 Task: For heading Arial Rounded MT Bold with Underline.  font size for heading26,  'Change the font style of data to'Browallia New.  and font size to 18,  Change the alignment of both headline & data to Align middle & Align Text left.  In the sheet  Financial Tracking Template Sheetbook
Action: Mouse moved to (84, 138)
Screenshot: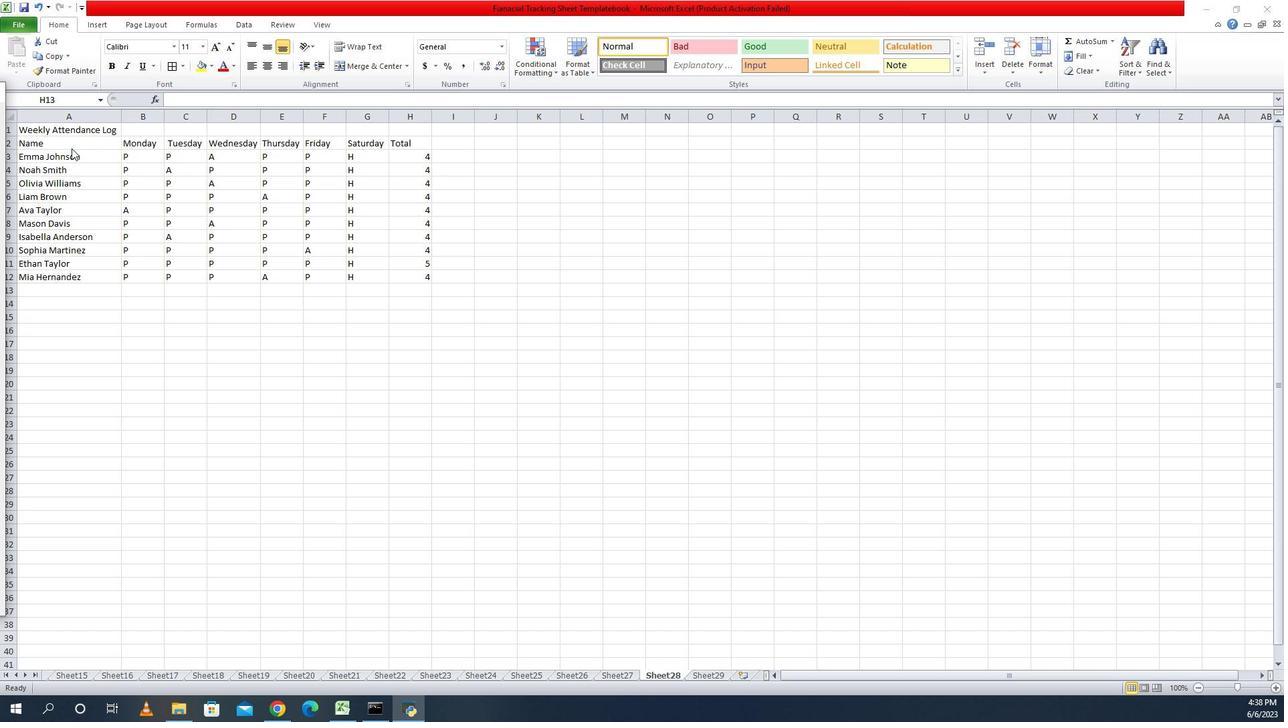 
Action: Mouse pressed left at (84, 138)
Screenshot: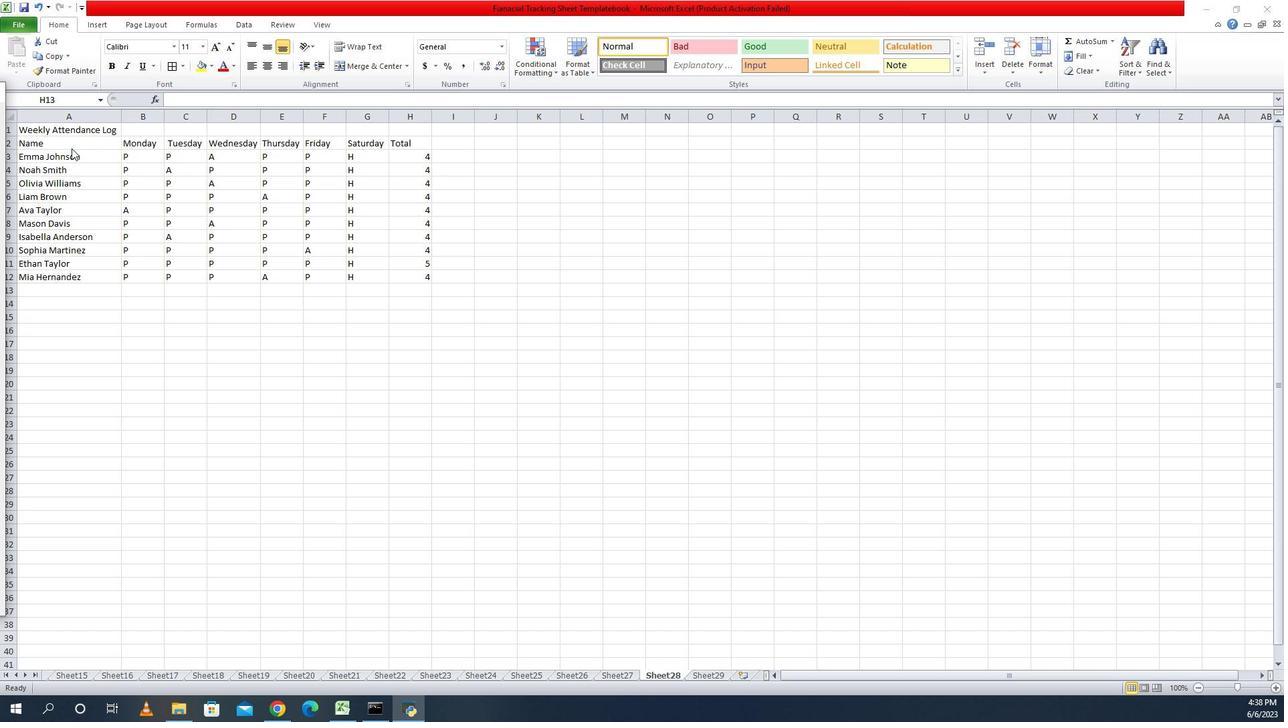 
Action: Mouse pressed left at (84, 138)
Screenshot: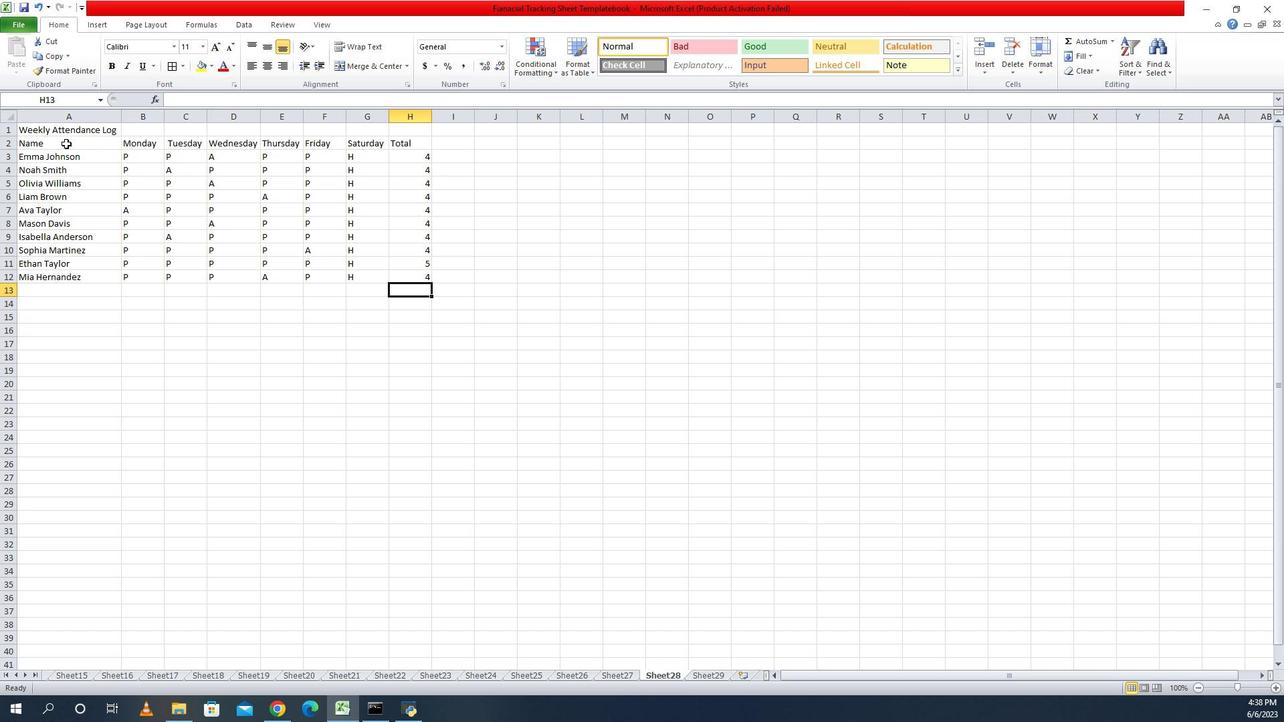 
Action: Mouse moved to (109, 137)
Screenshot: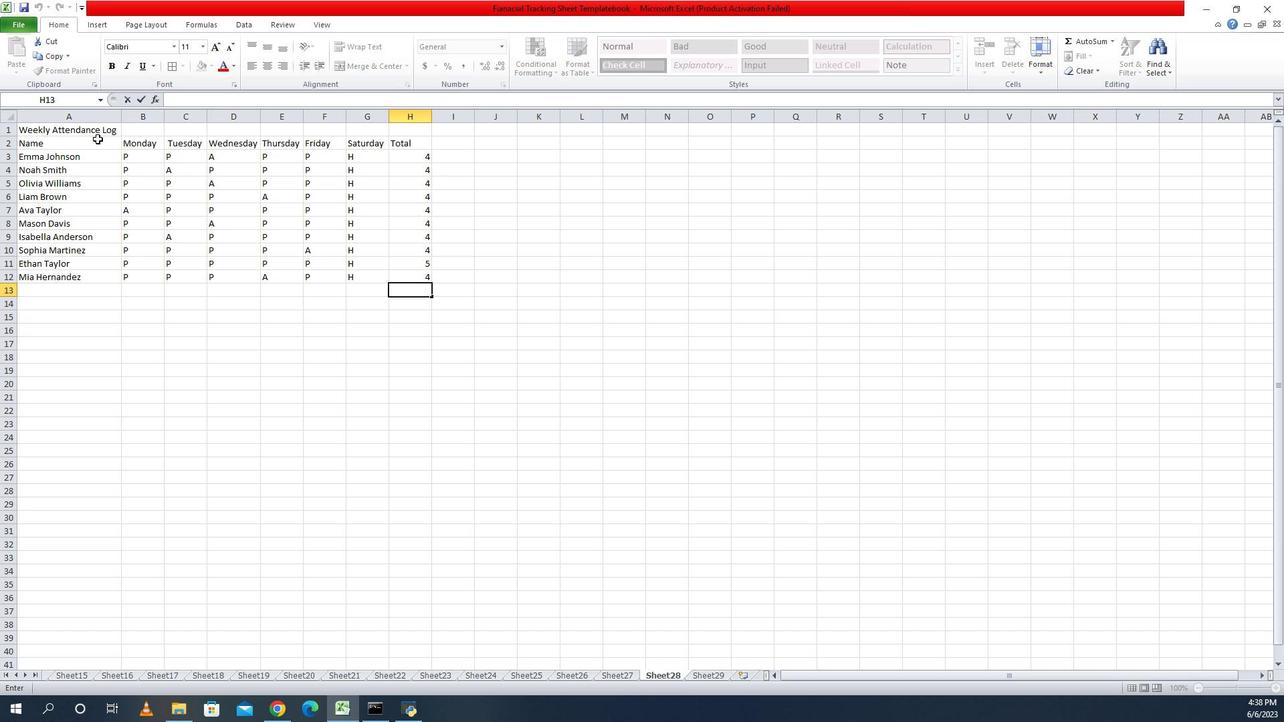 
Action: Mouse pressed left at (109, 137)
Screenshot: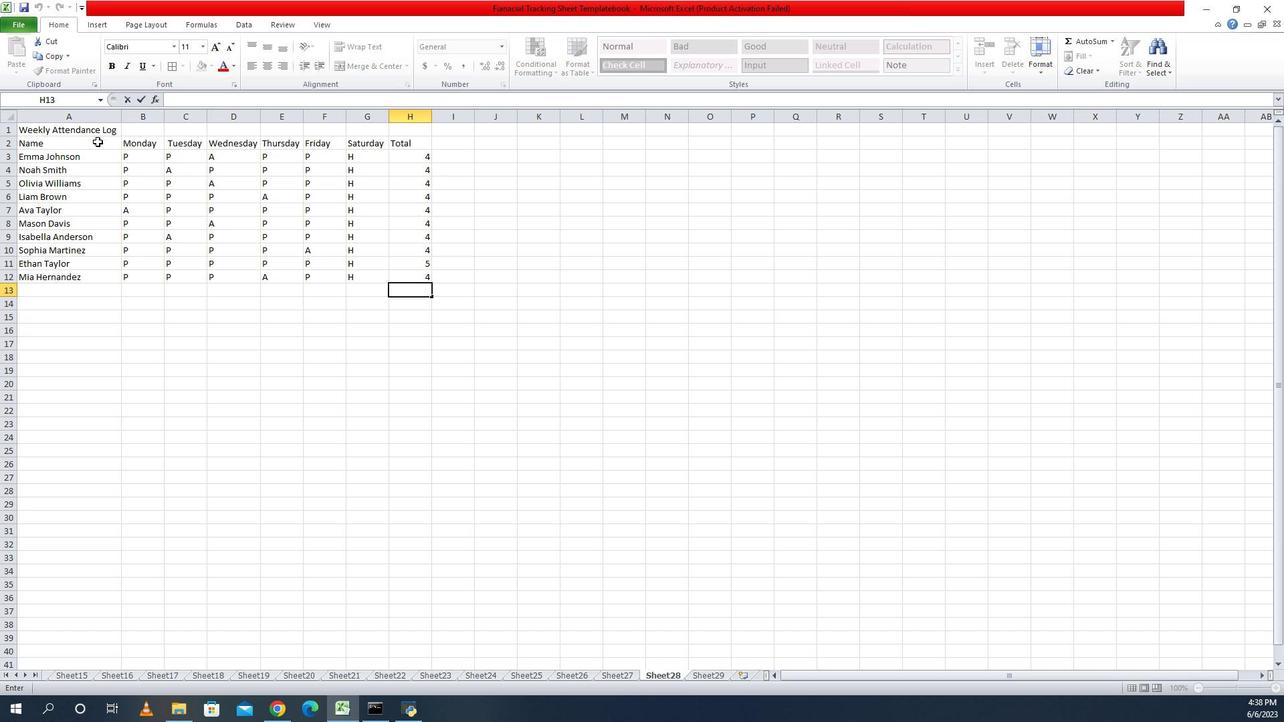 
Action: Mouse moved to (172, 57)
Screenshot: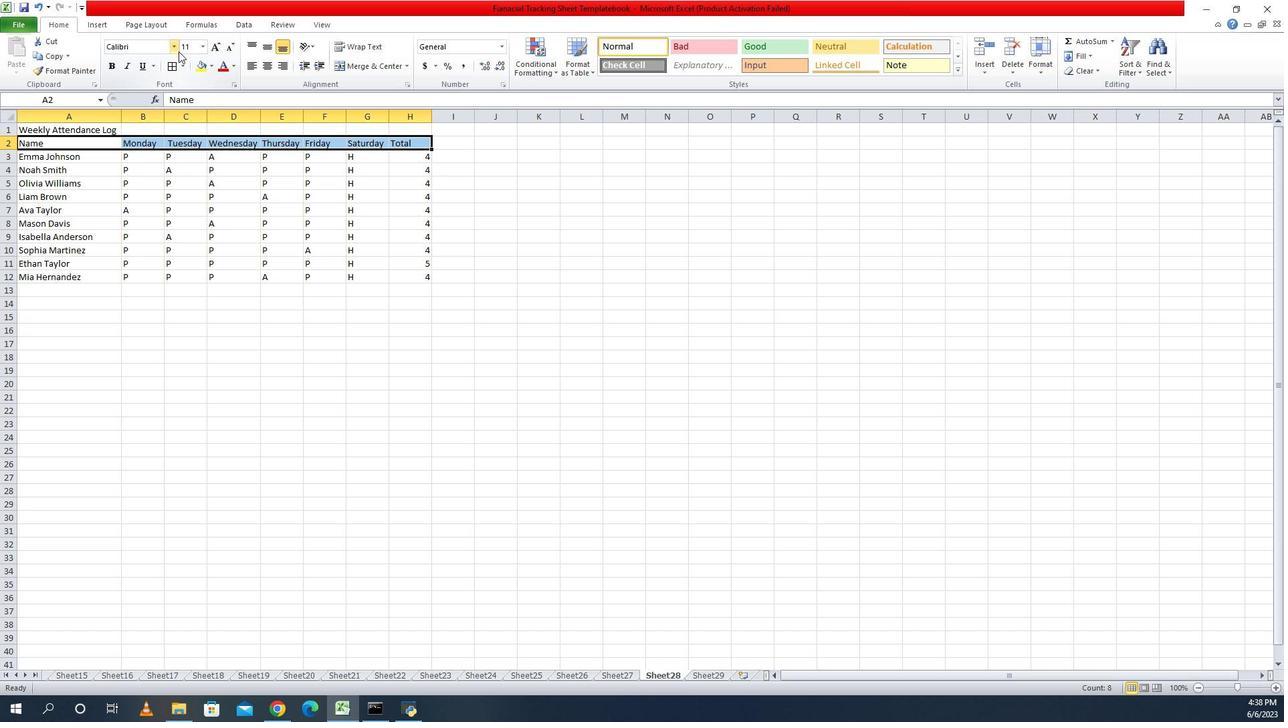 
Action: Mouse pressed left at (172, 57)
Screenshot: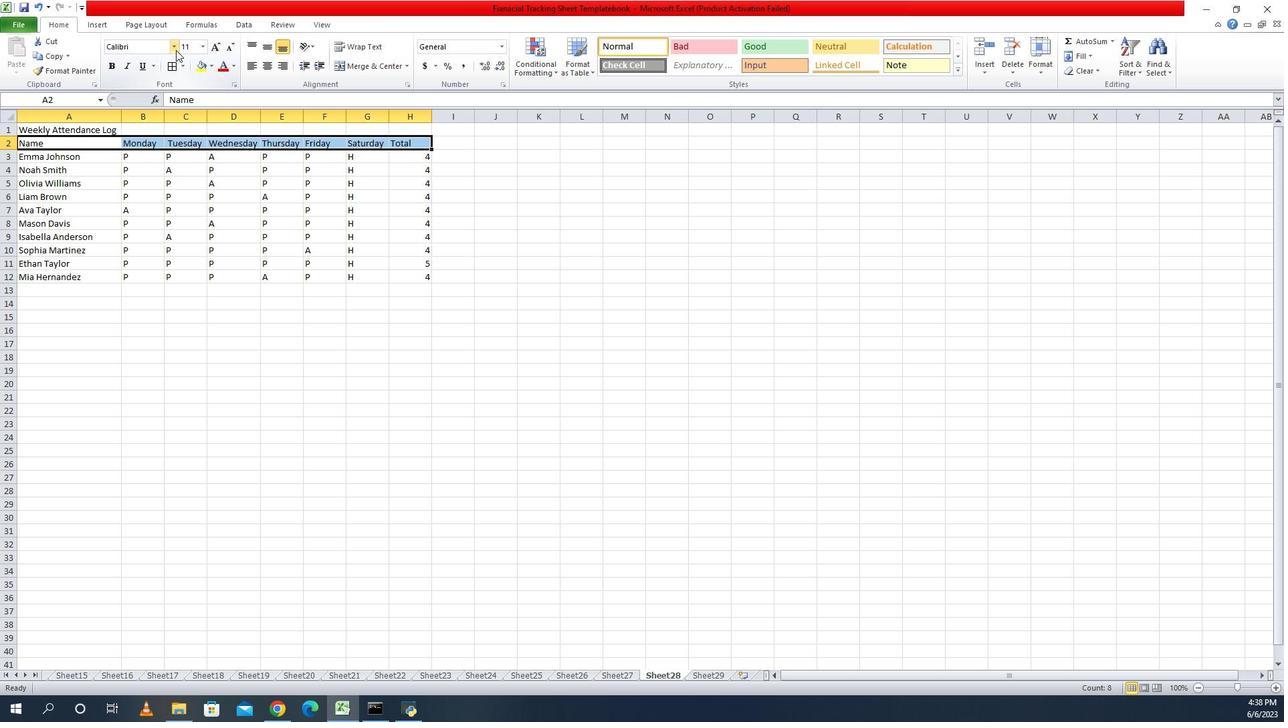 
Action: Mouse moved to (164, 184)
Screenshot: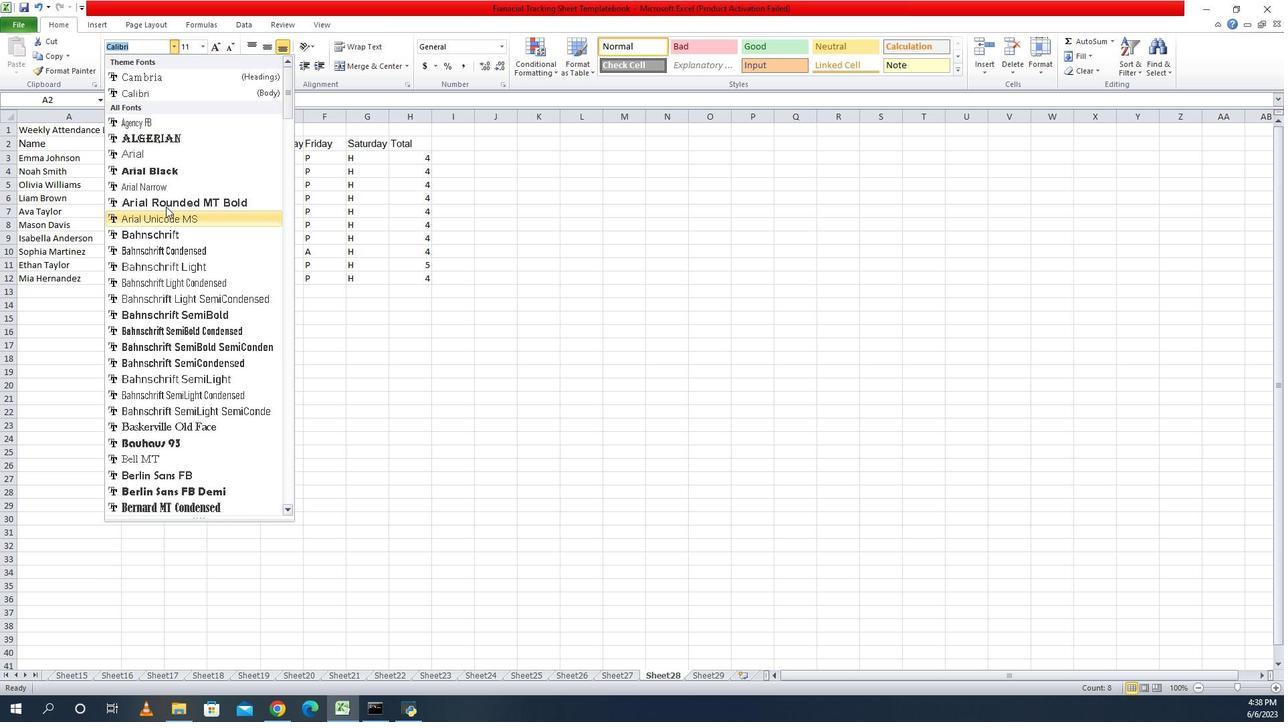 
Action: Mouse pressed left at (164, 184)
Screenshot: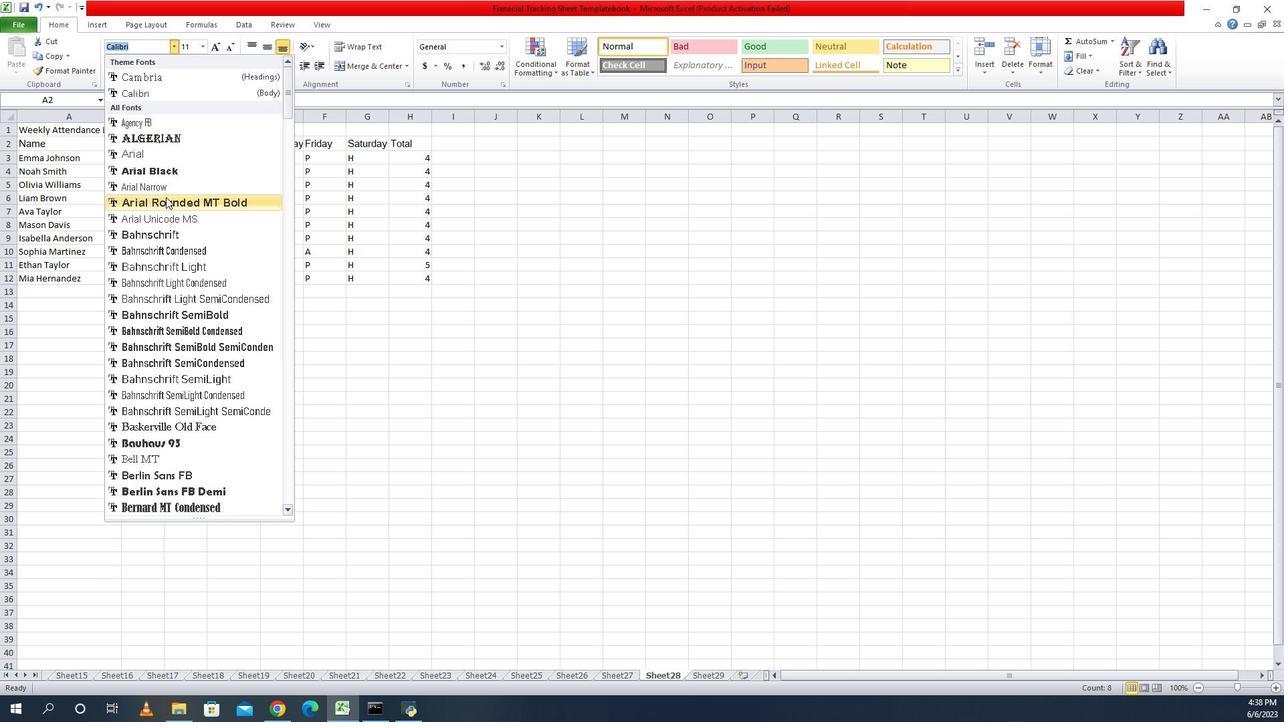 
Action: Mouse moved to (147, 72)
Screenshot: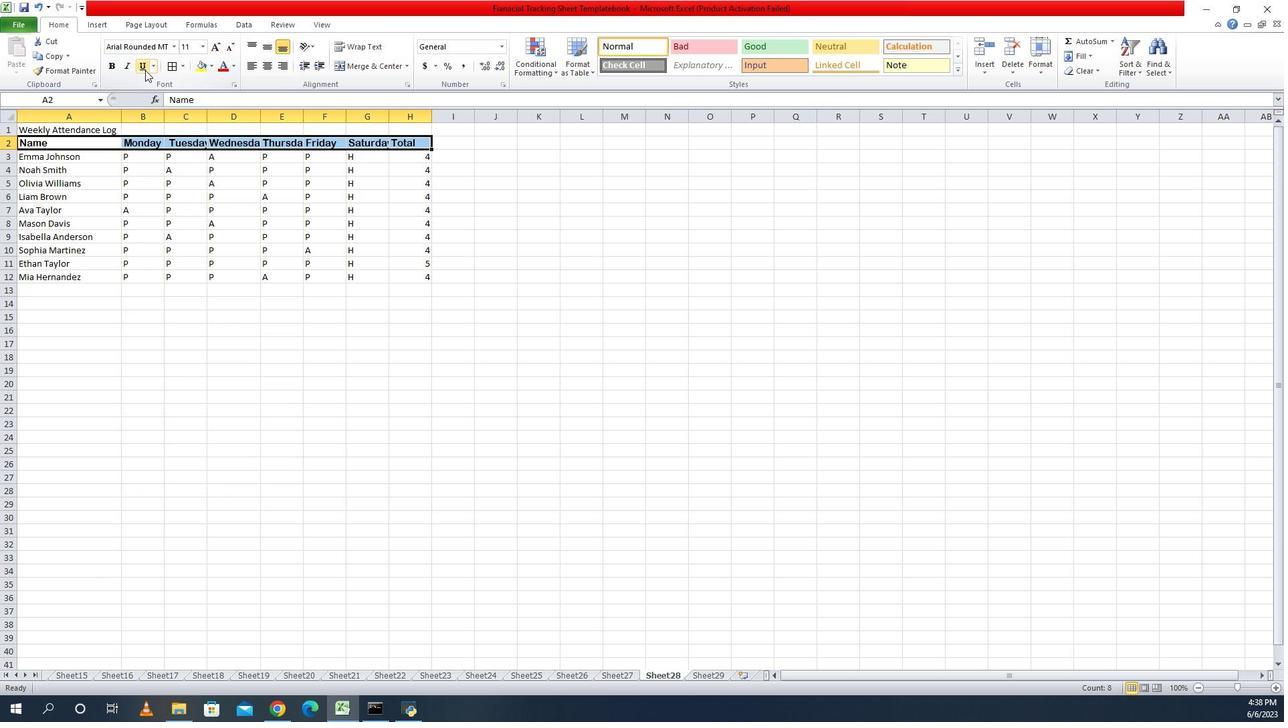
Action: Mouse pressed left at (147, 72)
Screenshot: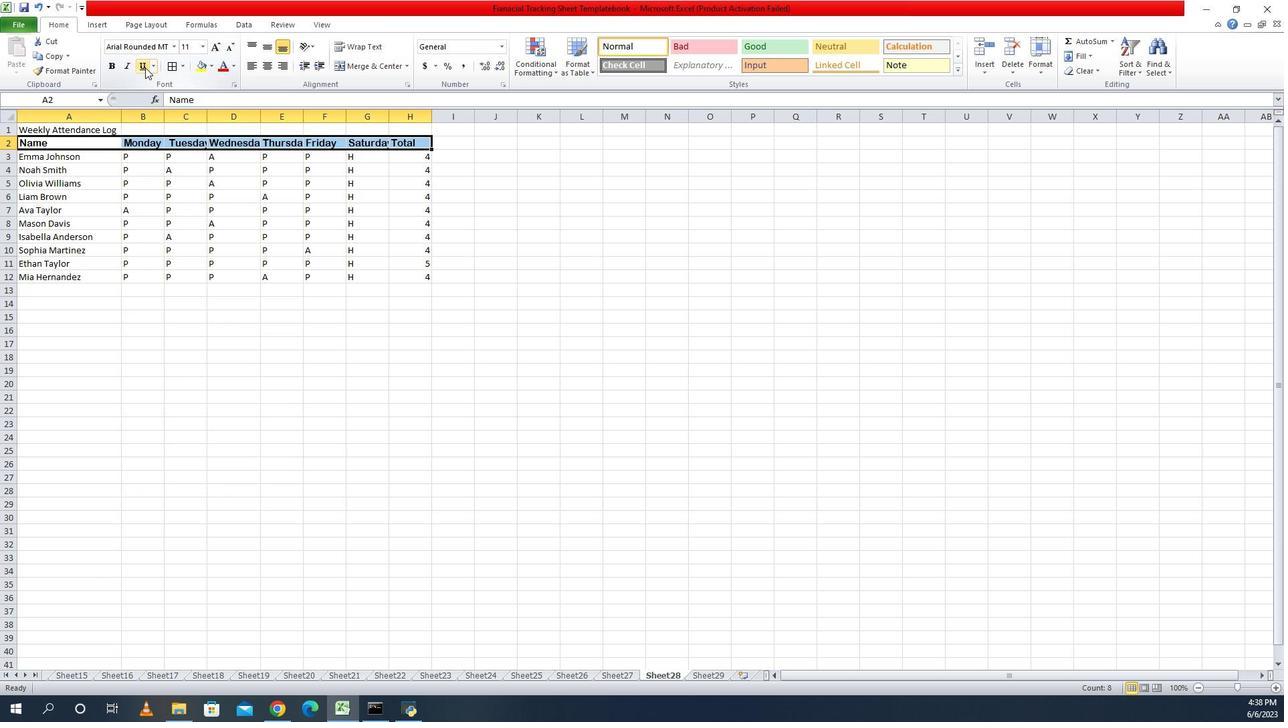 
Action: Mouse moved to (194, 53)
Screenshot: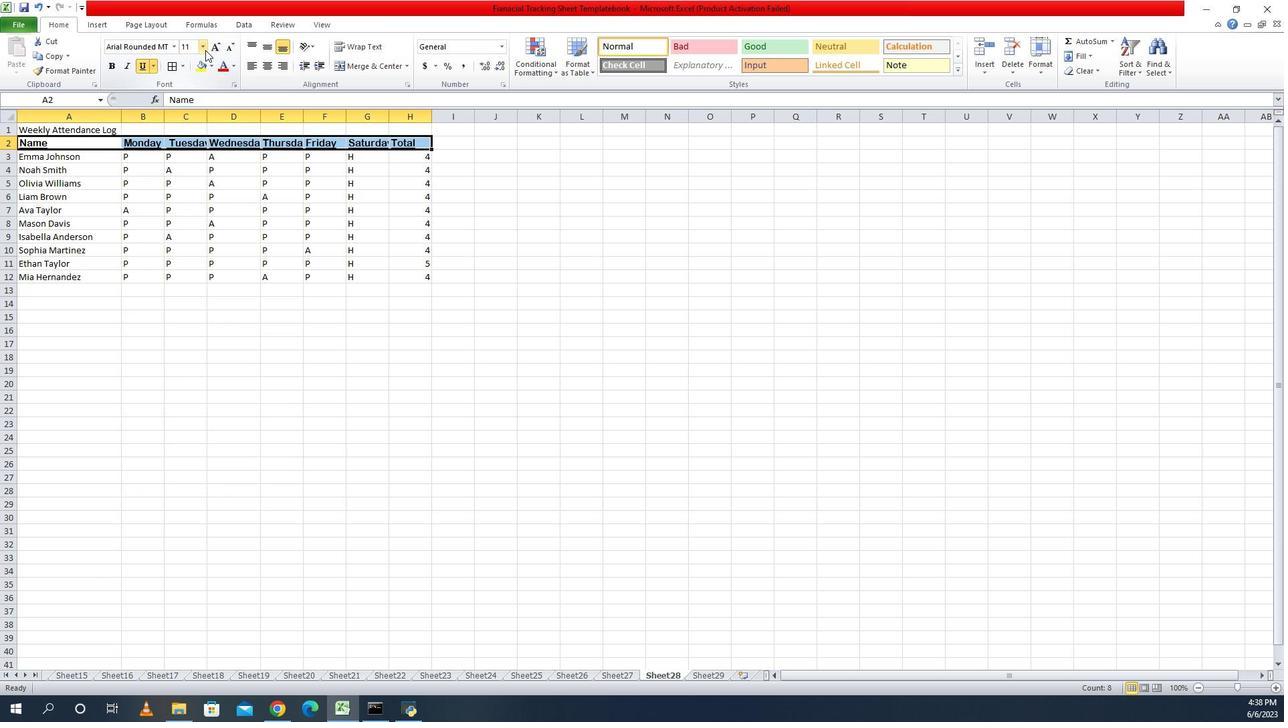 
Action: Mouse pressed left at (194, 53)
Screenshot: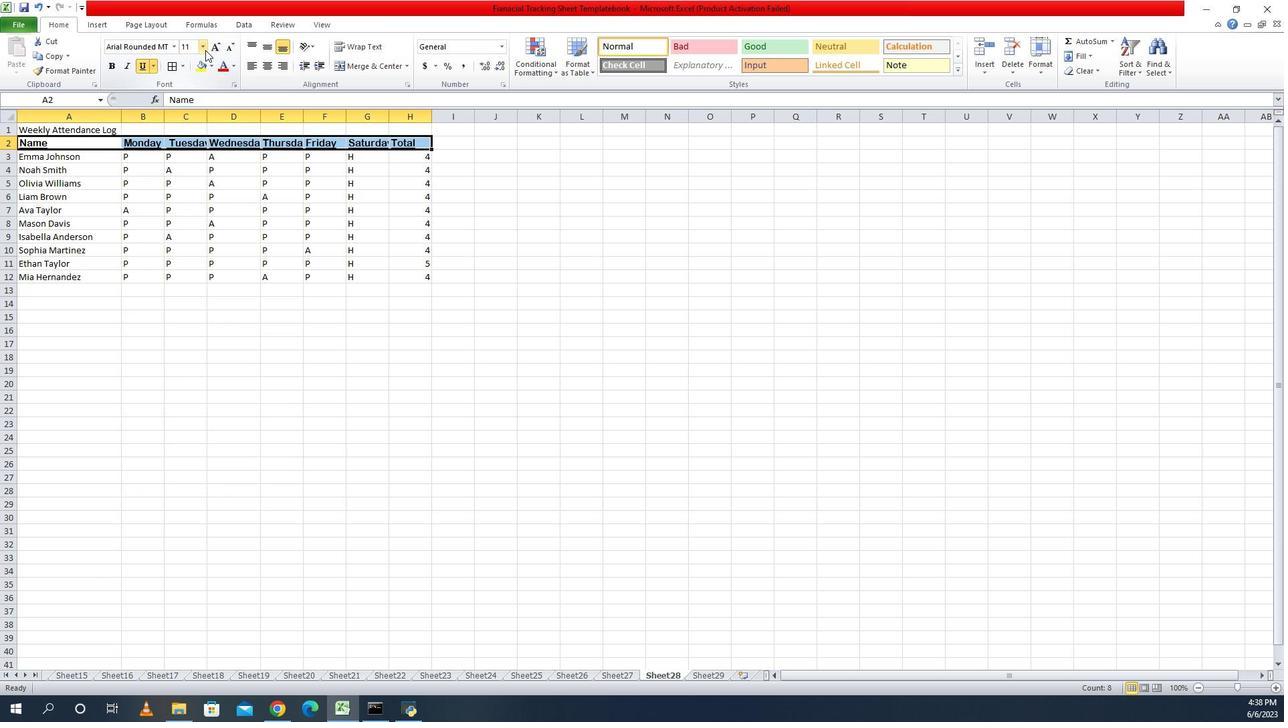
Action: Mouse moved to (183, 174)
Screenshot: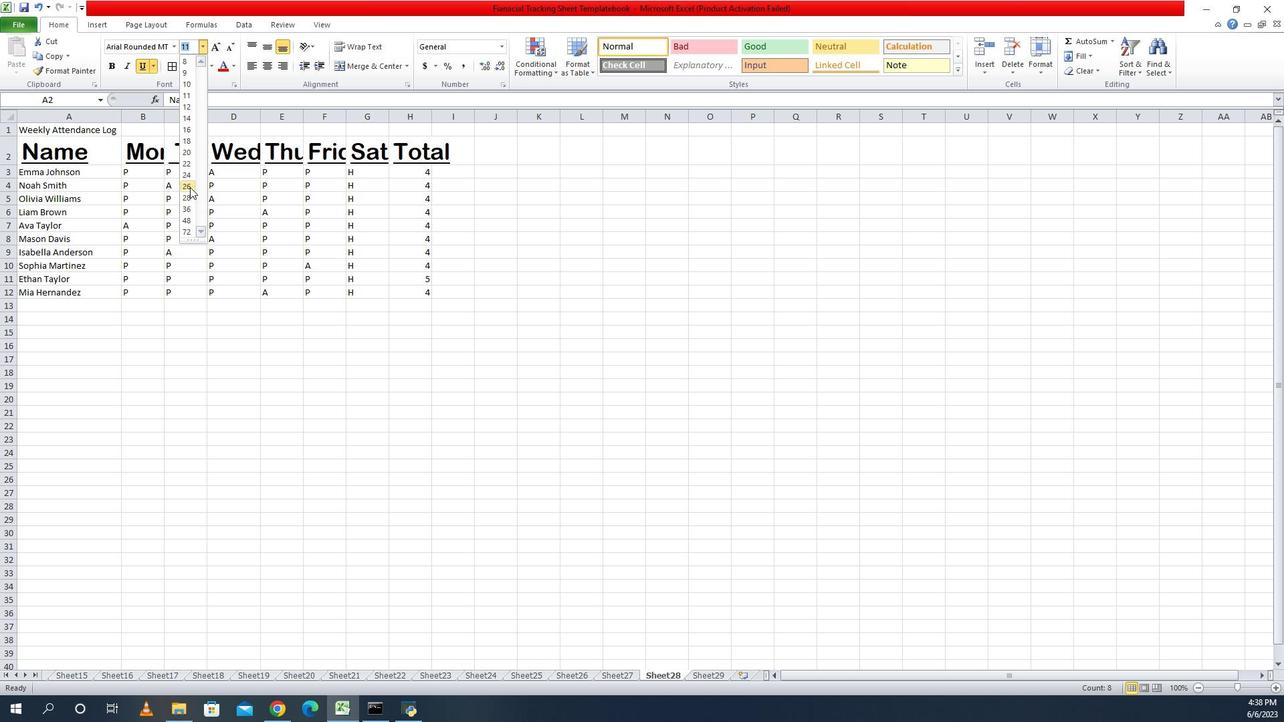 
Action: Mouse pressed left at (183, 174)
Screenshot: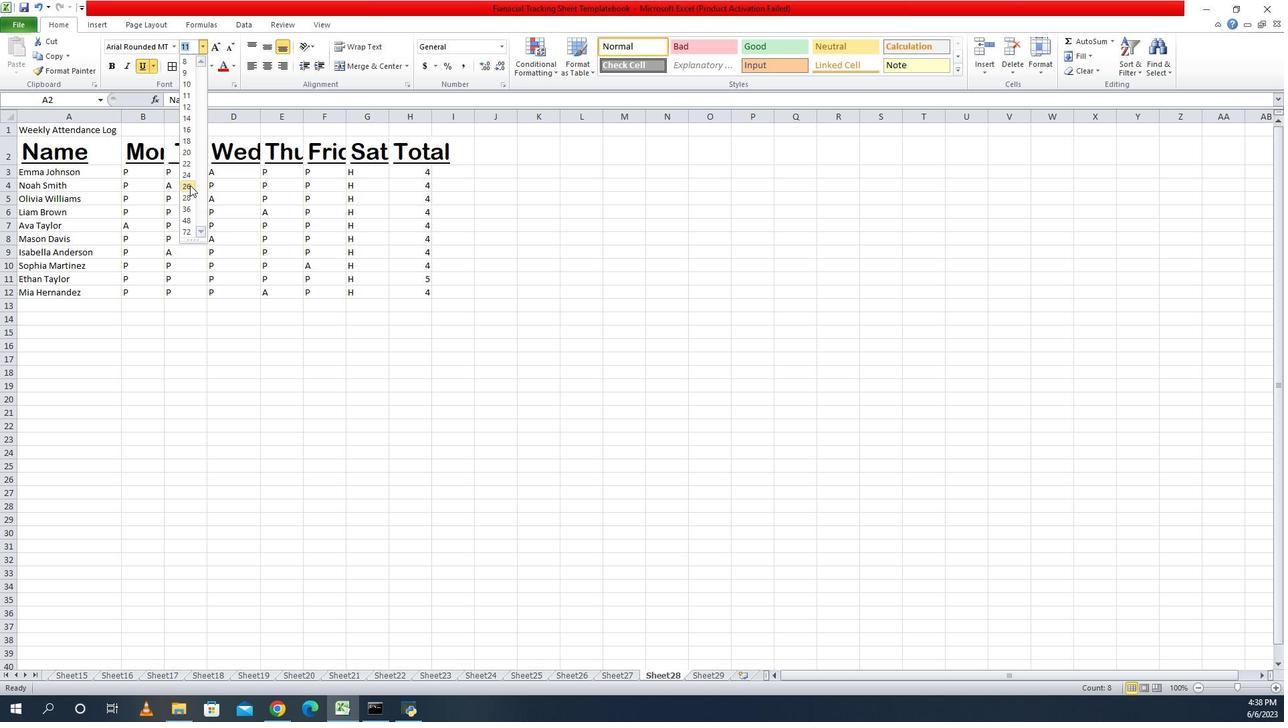 
Action: Mouse moved to (163, 116)
Screenshot: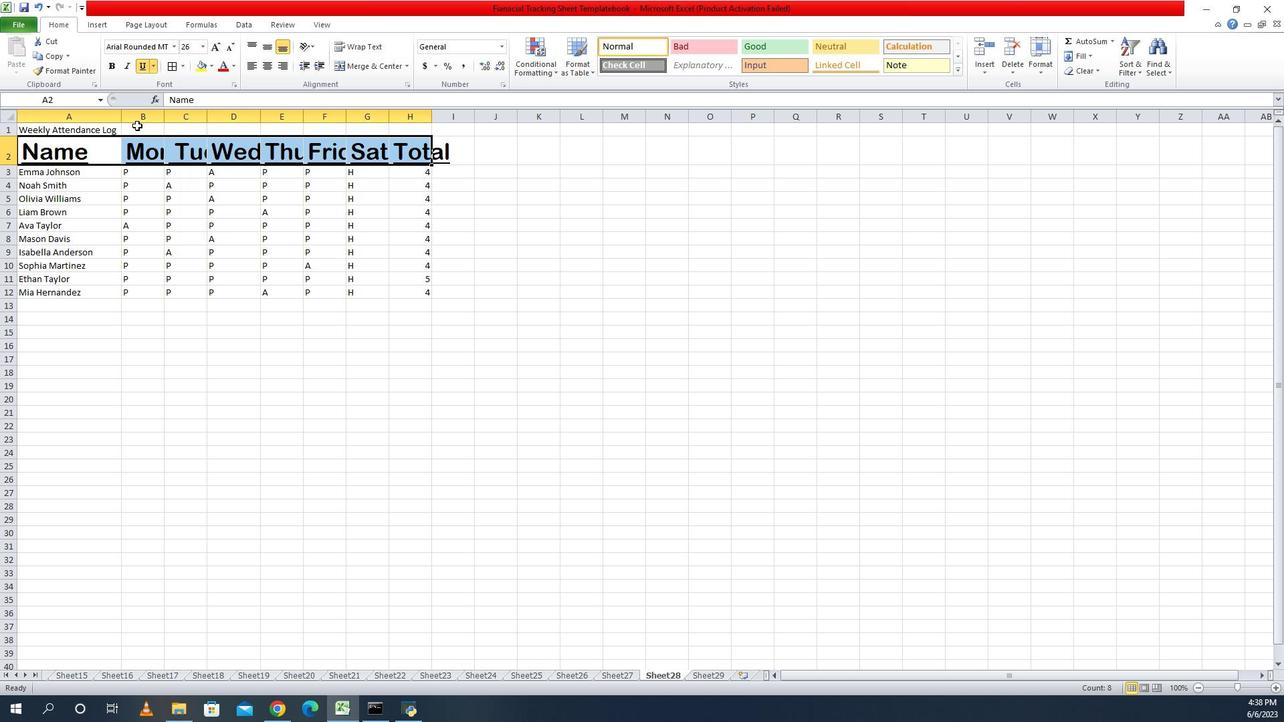 
Action: Mouse pressed left at (163, 116)
Screenshot: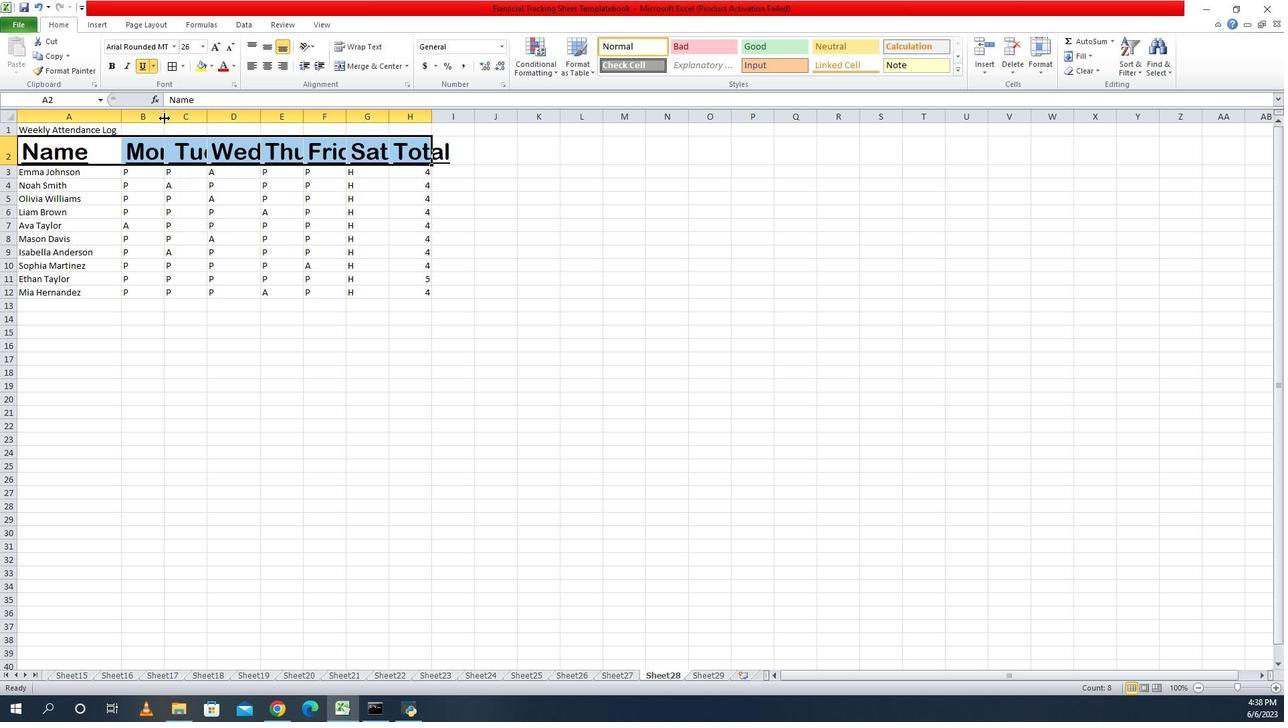 
Action: Mouse pressed left at (163, 116)
Screenshot: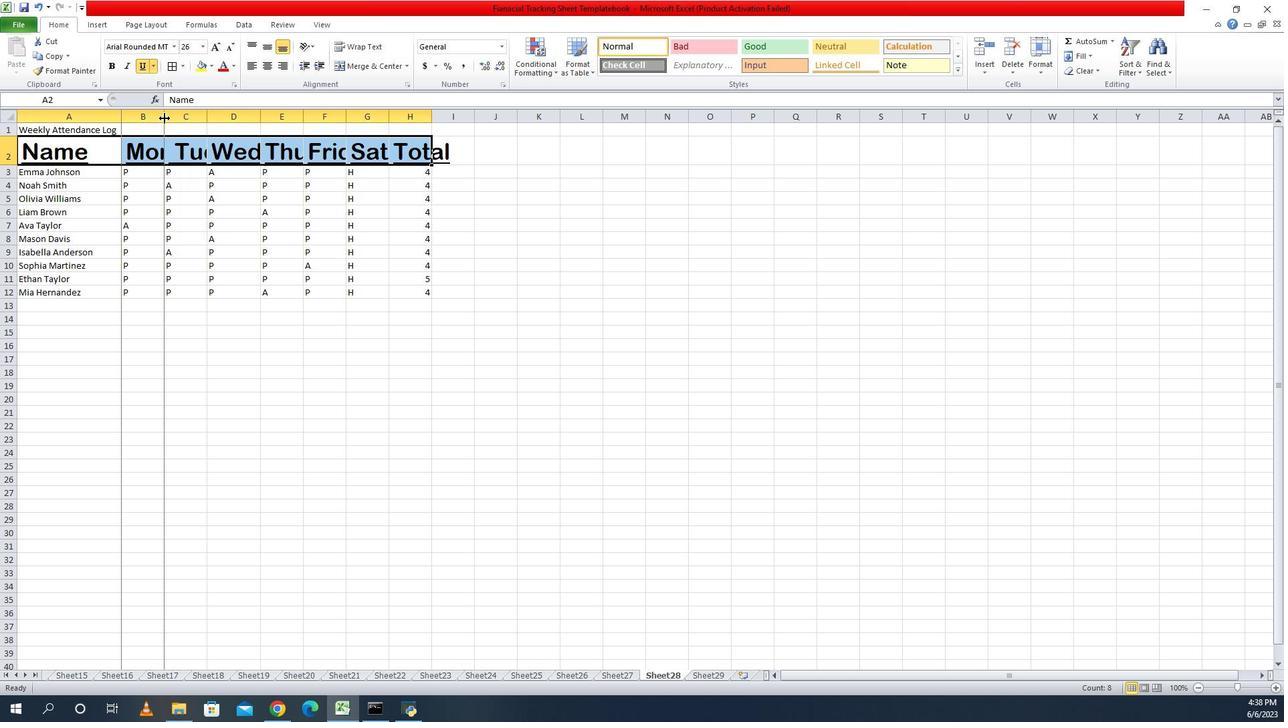 
Action: Mouse moved to (244, 117)
Screenshot: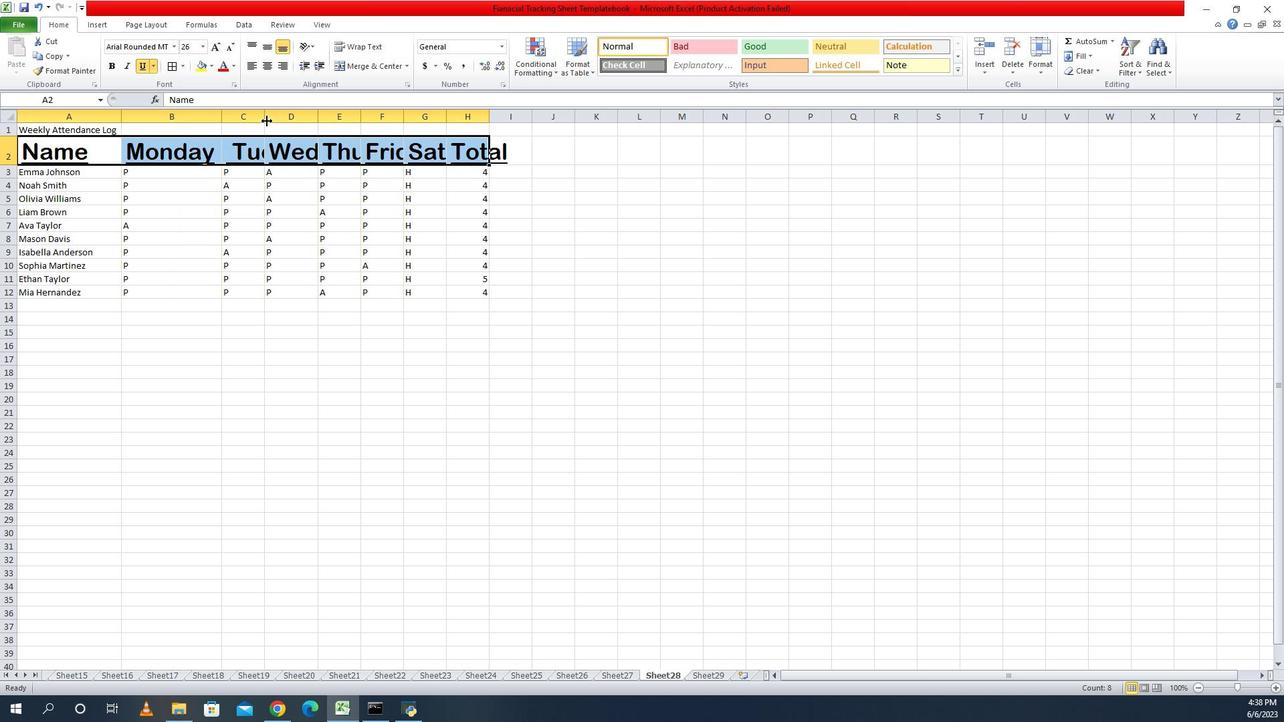 
Action: Mouse pressed left at (244, 117)
Screenshot: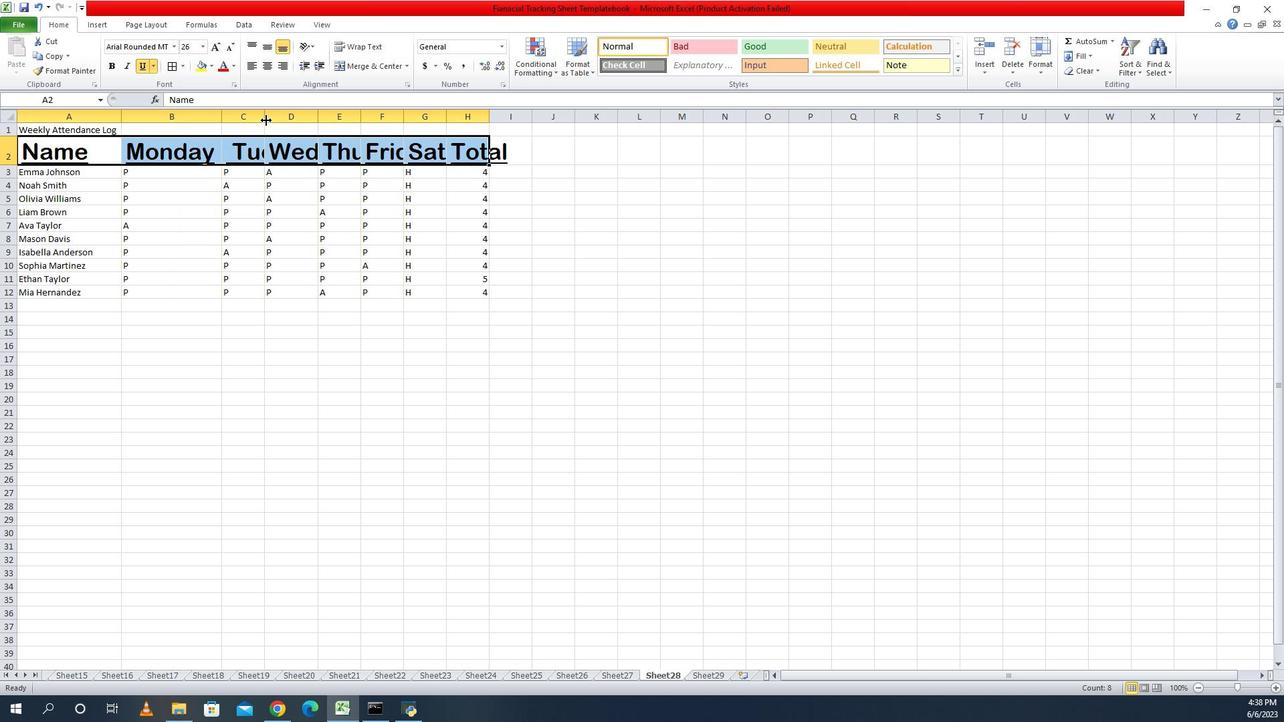 
Action: Mouse pressed left at (244, 117)
Screenshot: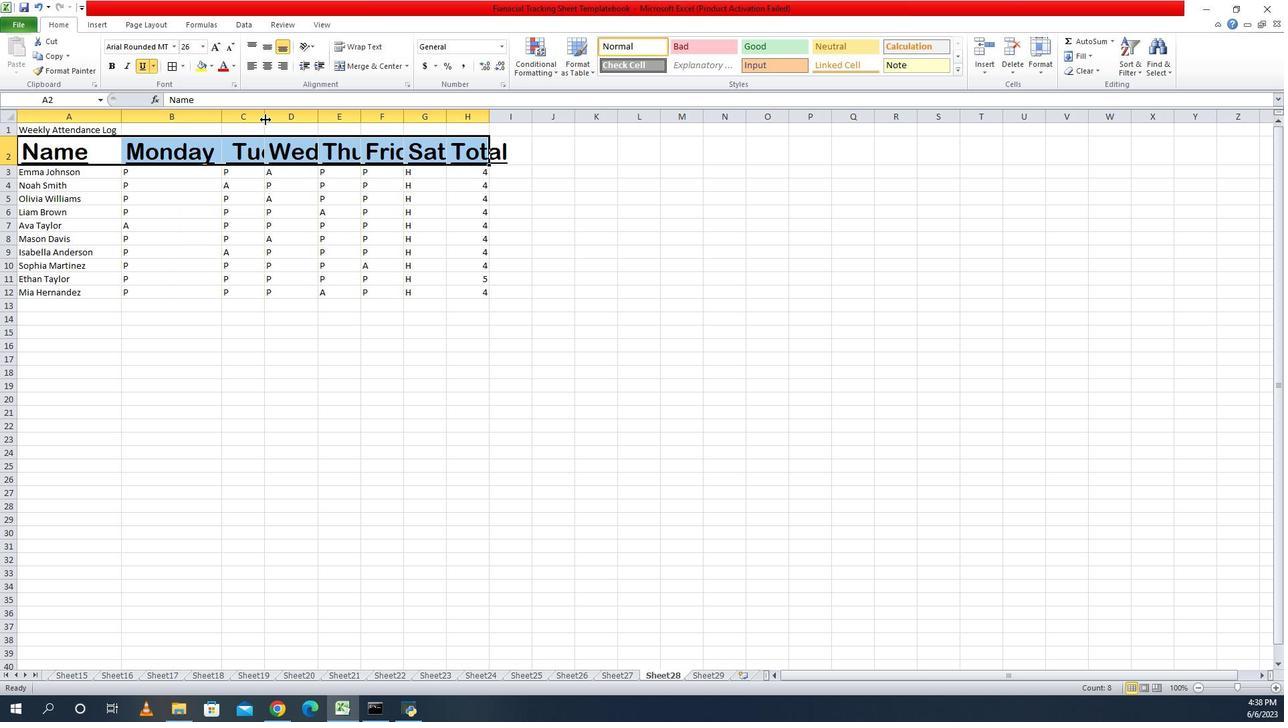 
Action: Mouse moved to (345, 115)
Screenshot: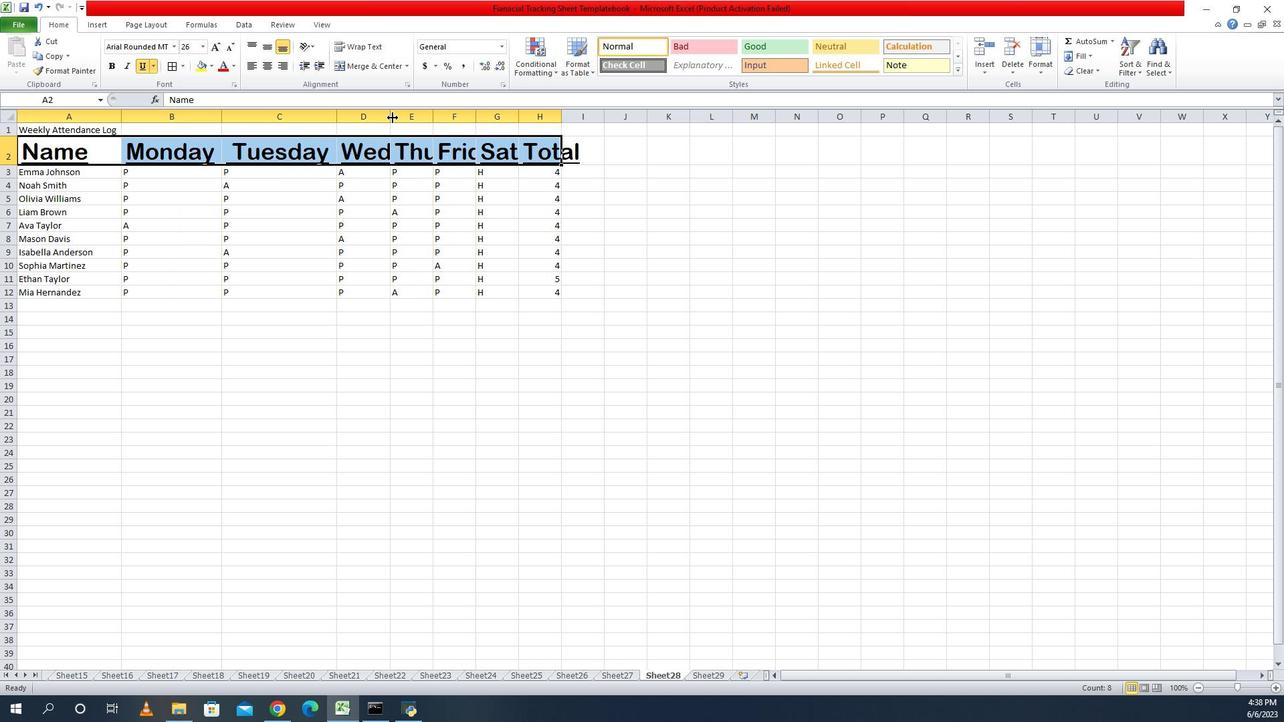 
Action: Mouse pressed left at (345, 115)
Screenshot: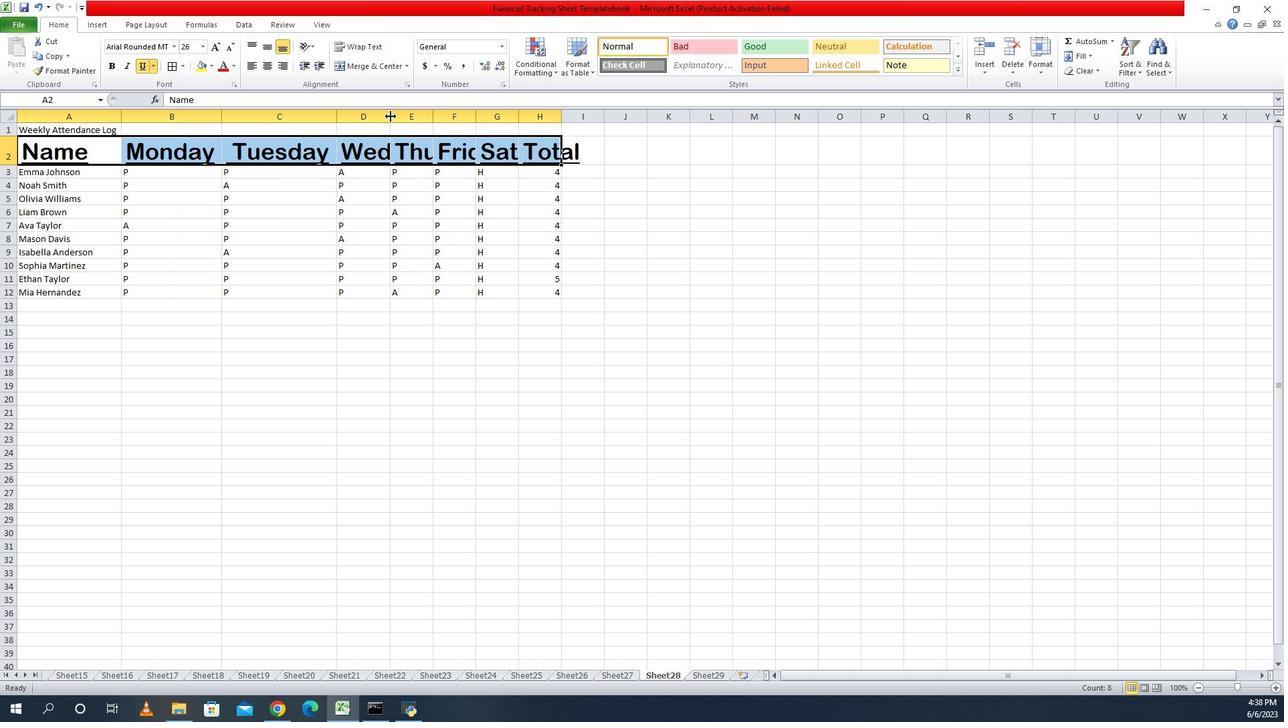 
Action: Mouse pressed left at (345, 115)
Screenshot: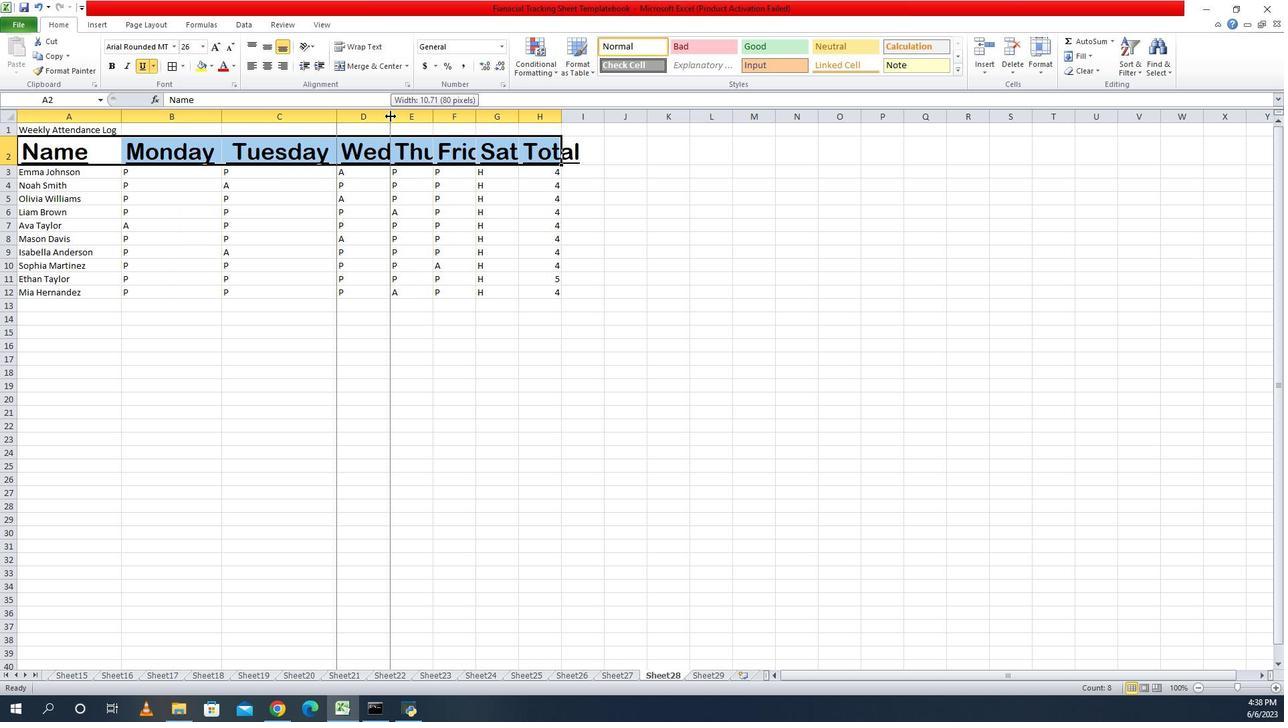 
Action: Mouse moved to (452, 113)
Screenshot: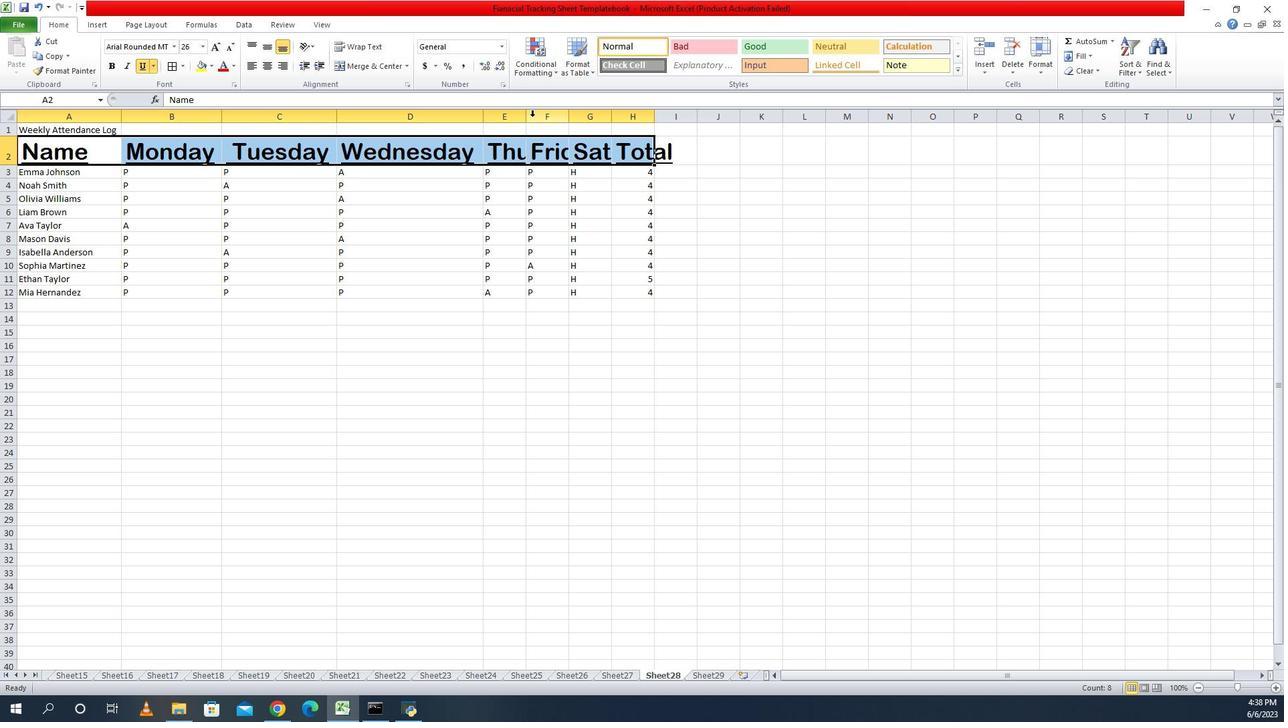 
Action: Mouse pressed left at (452, 113)
Screenshot: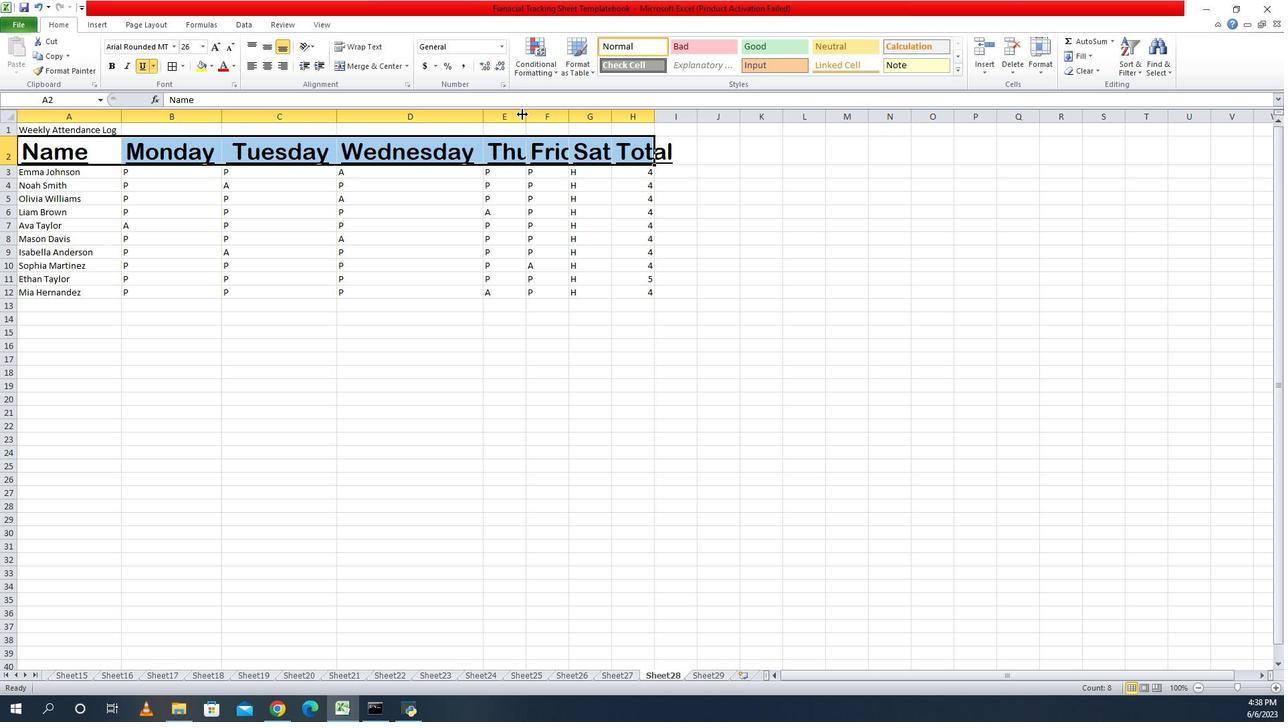 
Action: Mouse pressed left at (452, 113)
Screenshot: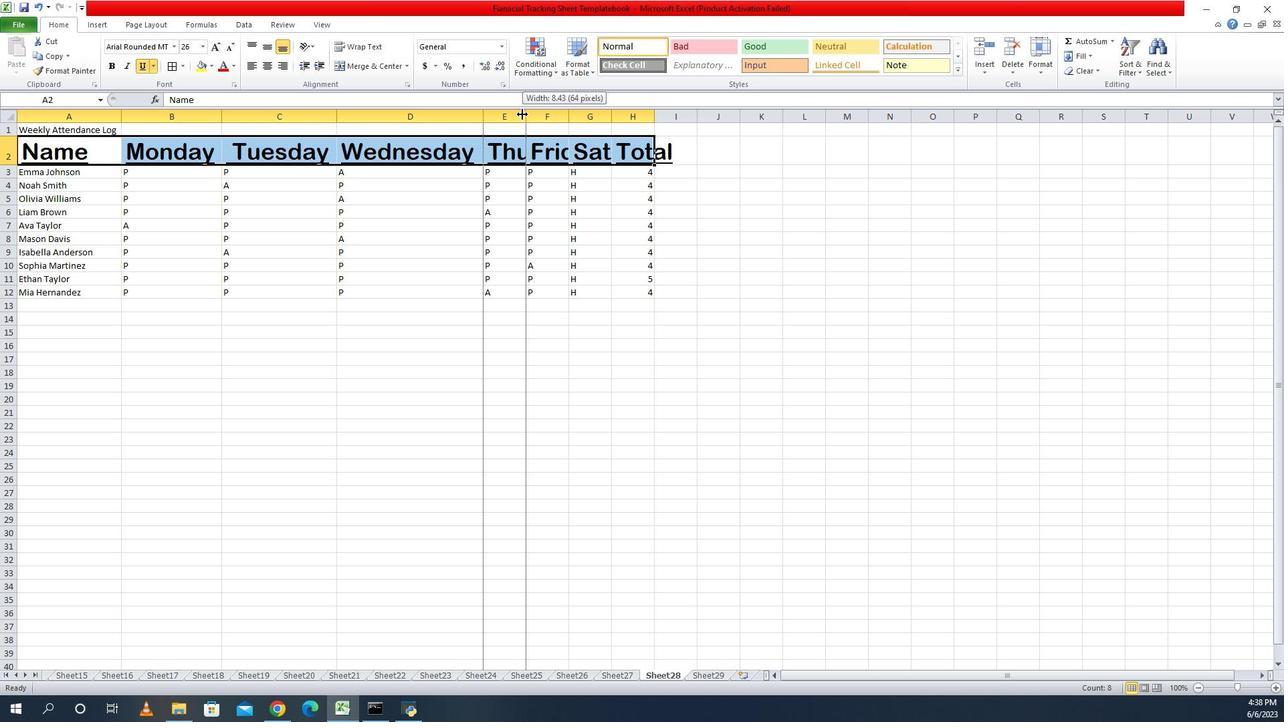 
Action: Mouse moved to (552, 111)
Screenshot: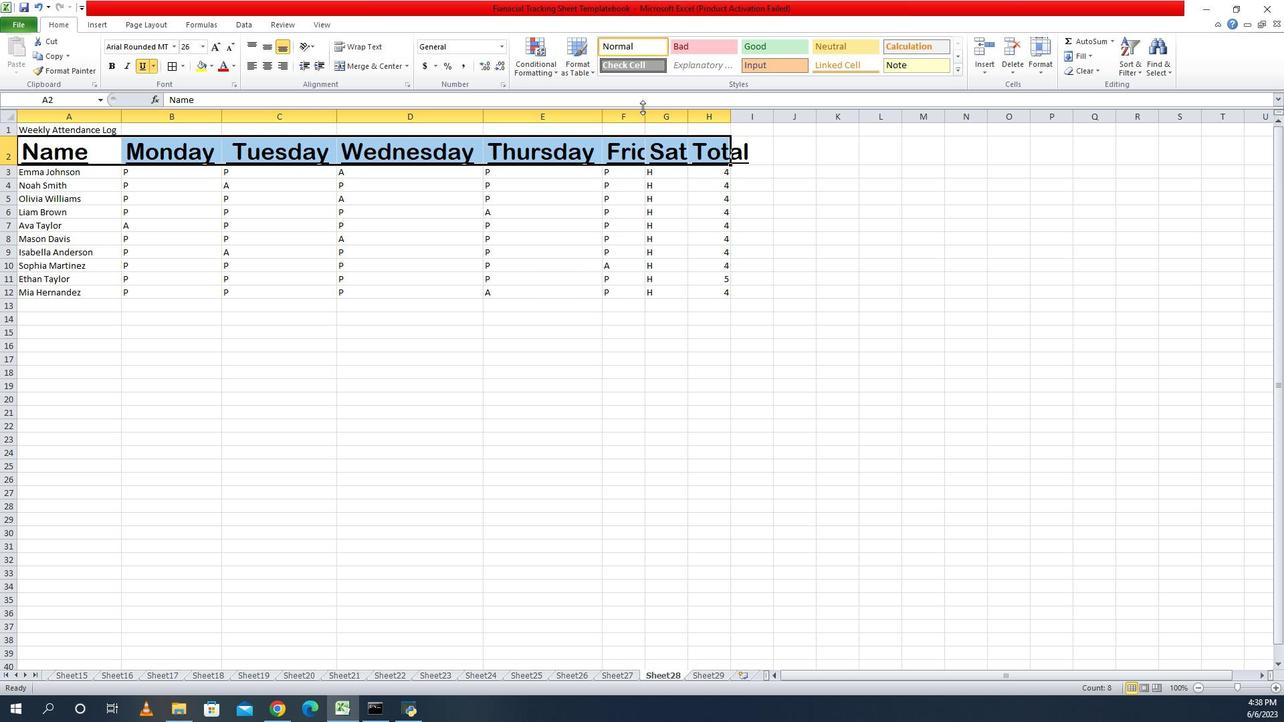 
Action: Mouse pressed left at (552, 111)
Screenshot: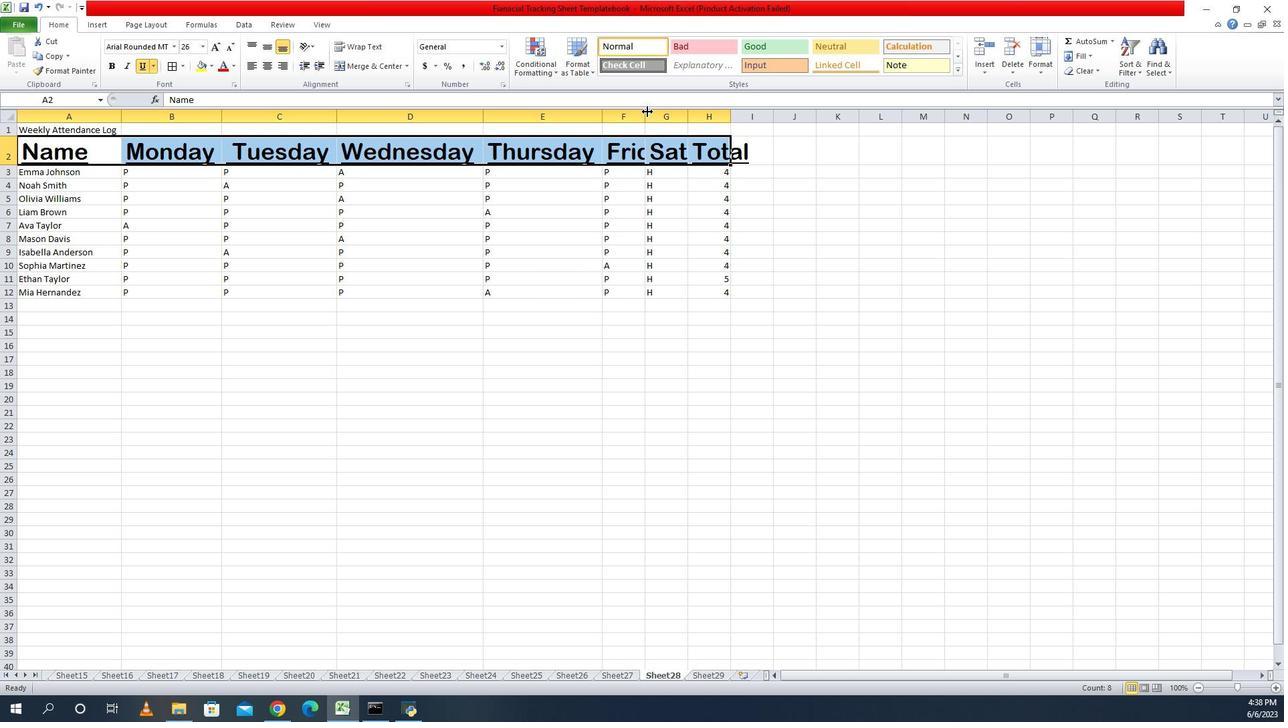 
Action: Mouse pressed left at (552, 111)
Screenshot: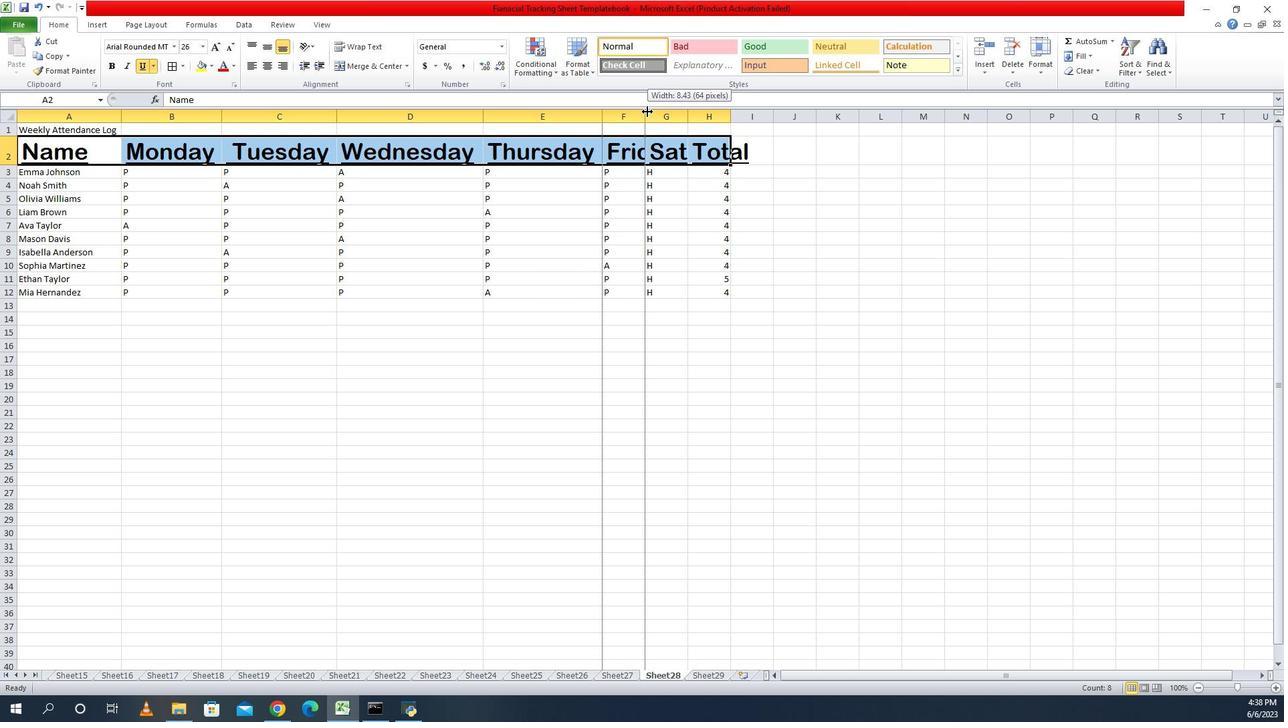 
Action: Mouse moved to (614, 115)
Screenshot: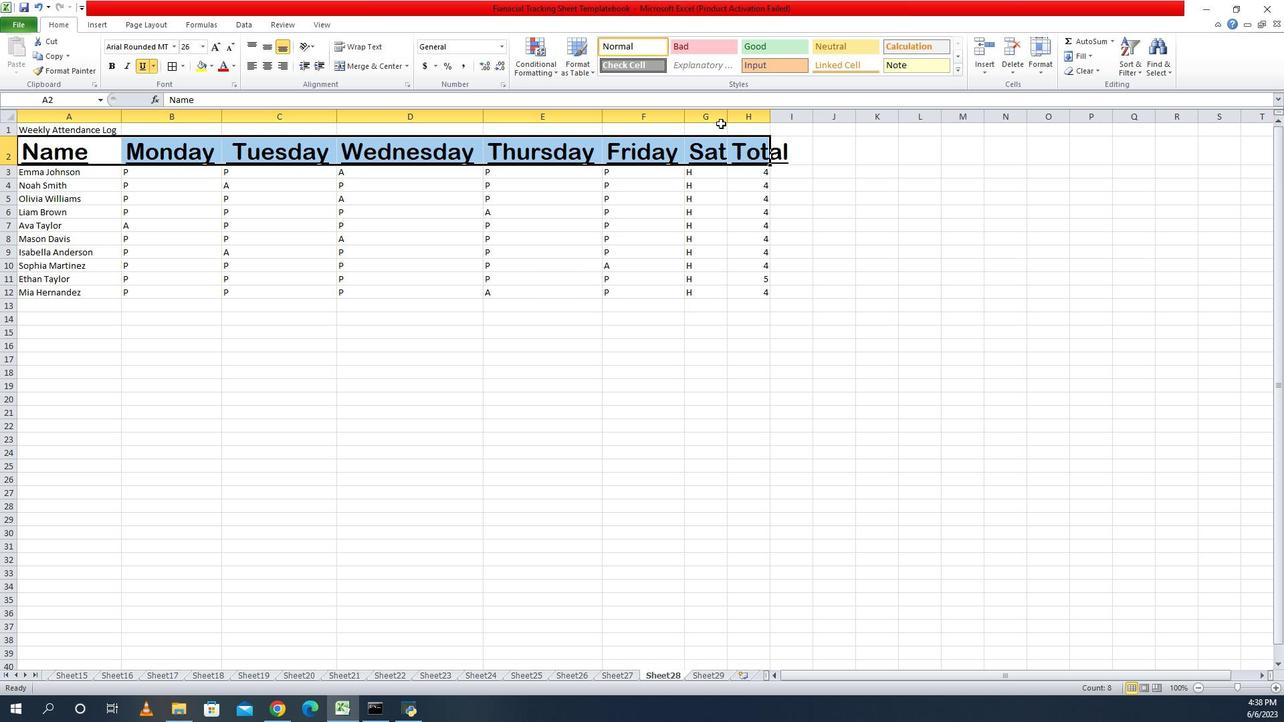 
Action: Mouse pressed left at (614, 115)
Screenshot: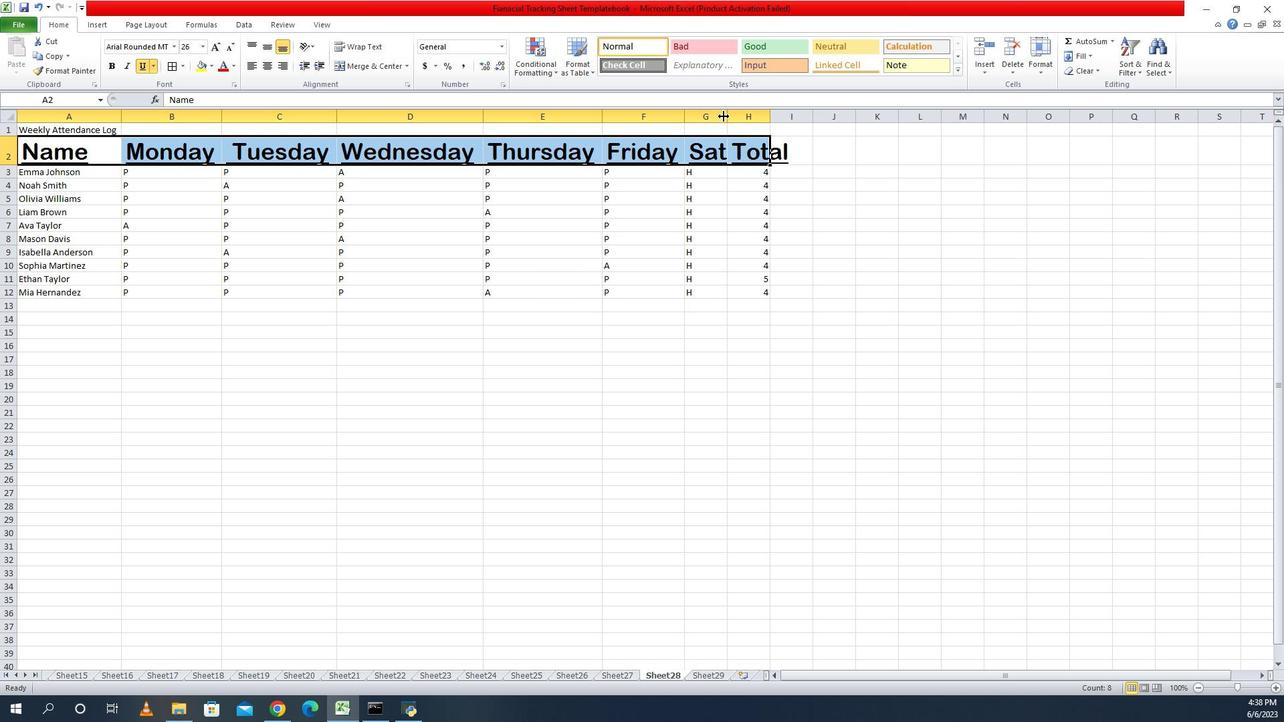 
Action: Mouse pressed left at (614, 115)
Screenshot: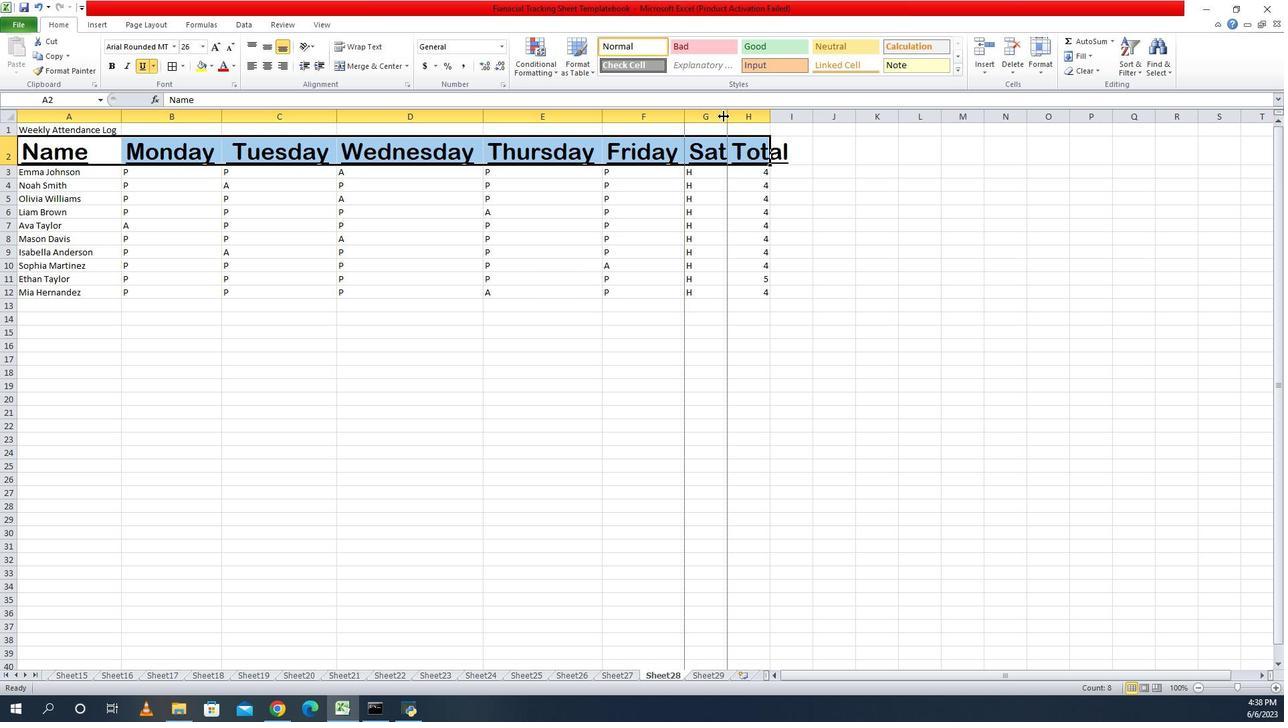 
Action: Mouse moved to (711, 111)
Screenshot: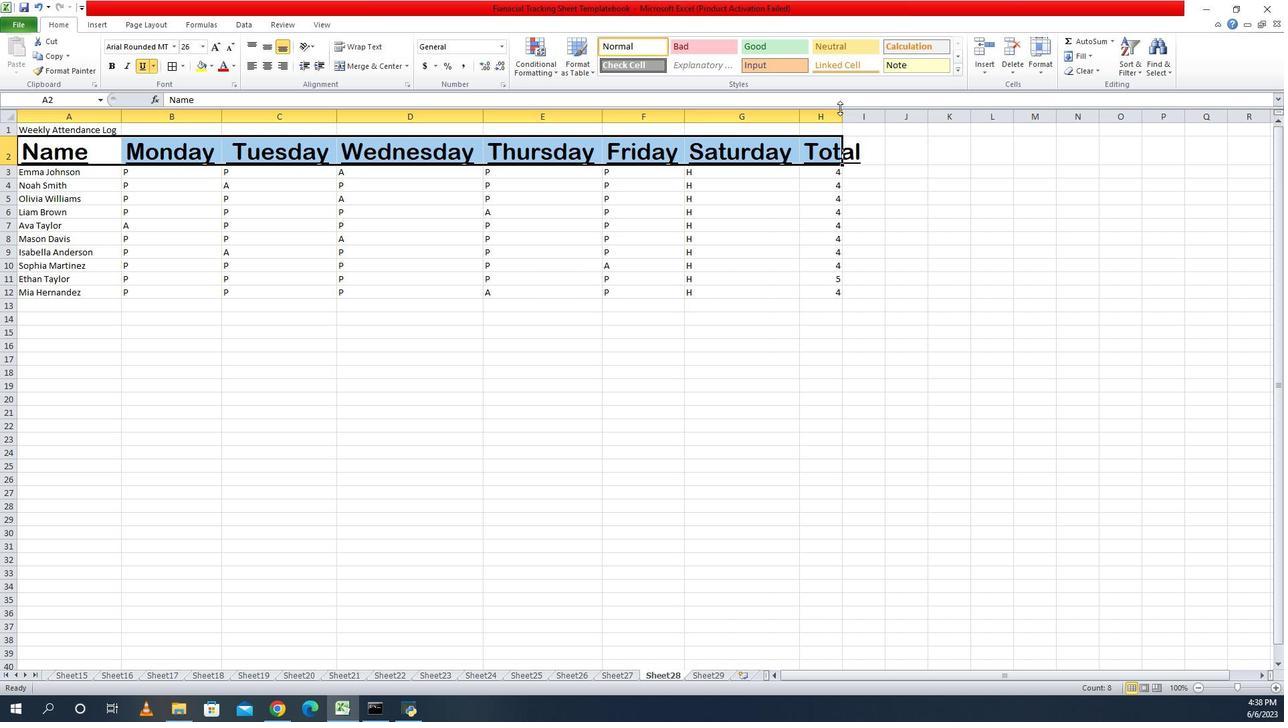 
Action: Mouse pressed left at (711, 111)
Screenshot: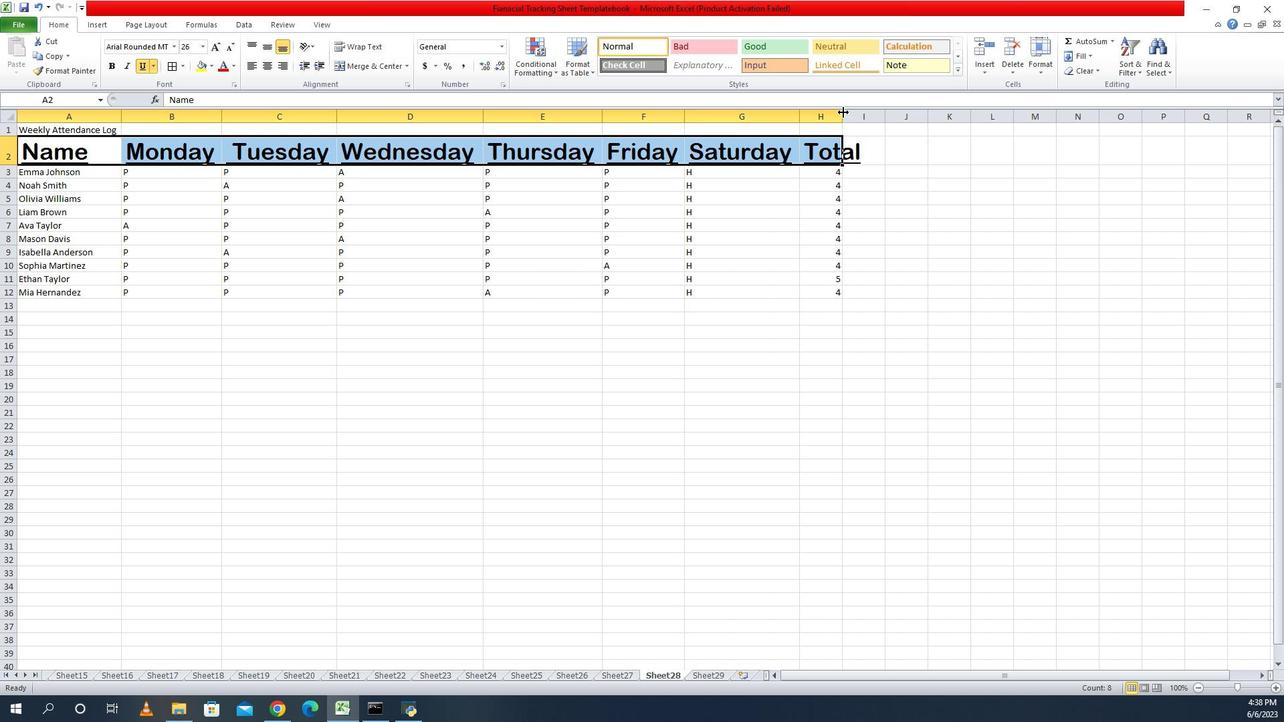 
Action: Mouse pressed left at (711, 111)
Screenshot: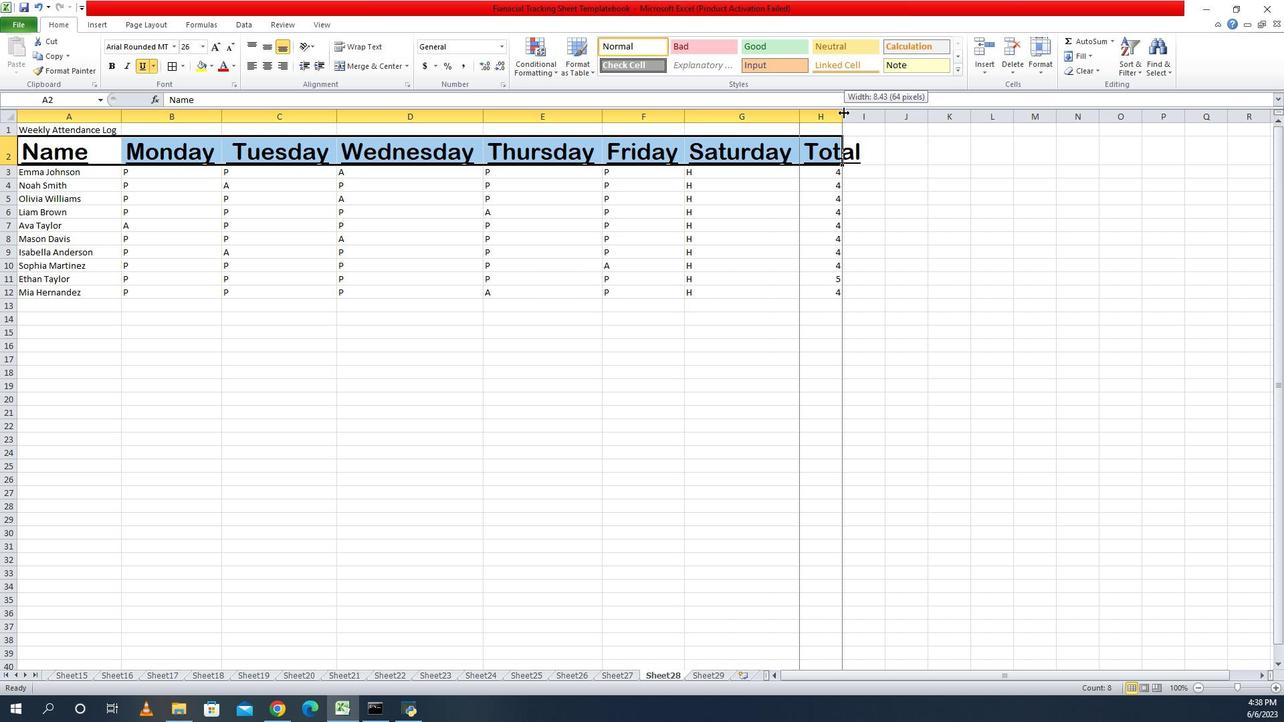 
Action: Mouse moved to (52, 164)
Screenshot: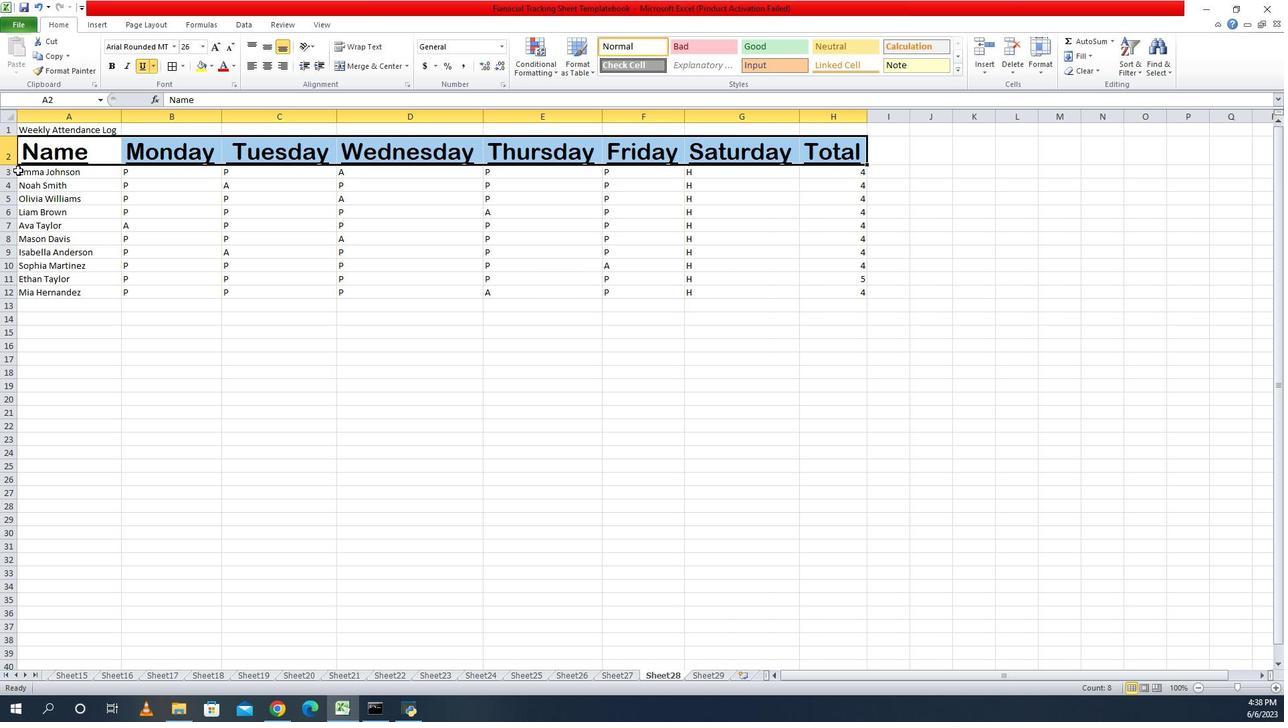 
Action: Mouse pressed left at (52, 164)
Screenshot: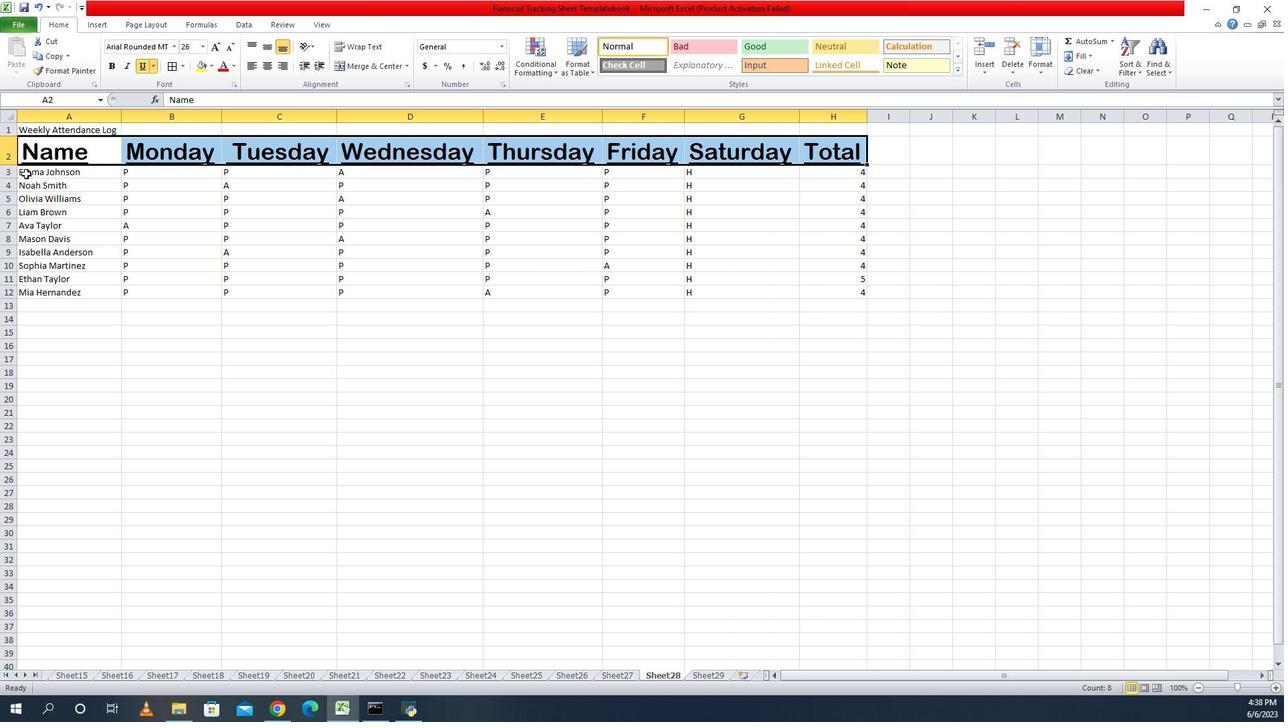 
Action: Mouse moved to (172, 55)
Screenshot: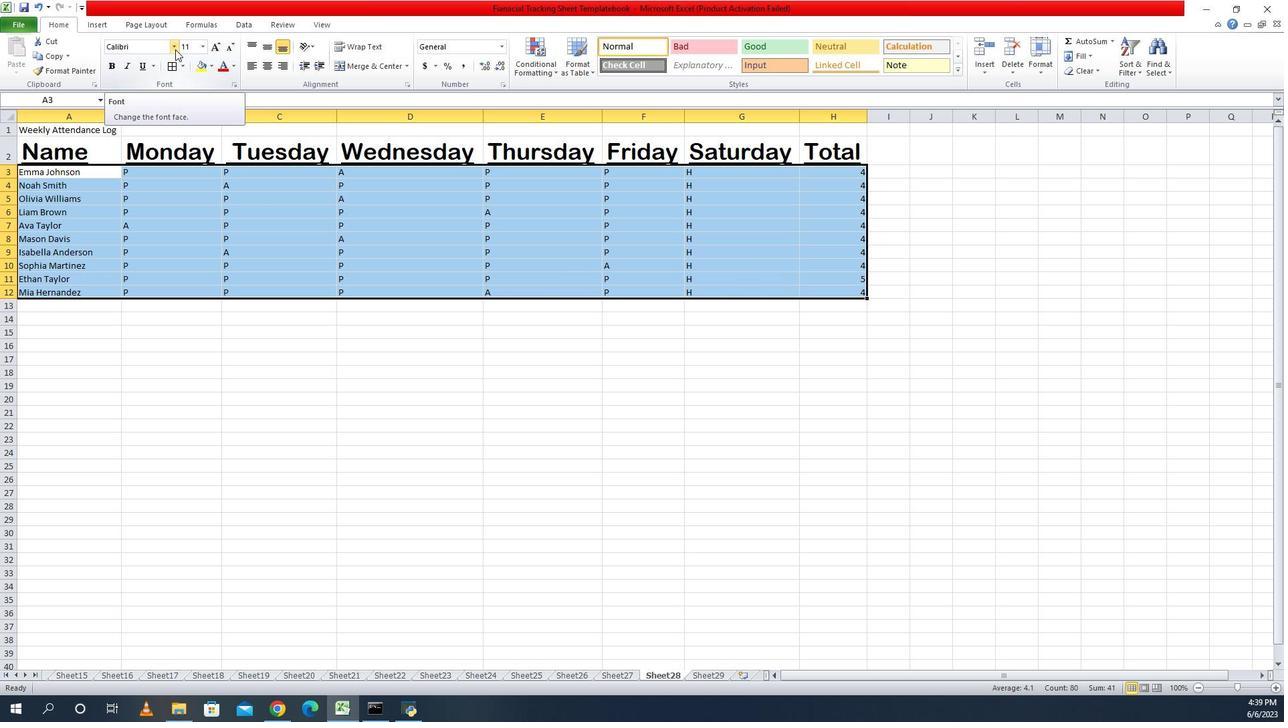 
Action: Mouse pressed left at (172, 55)
Screenshot: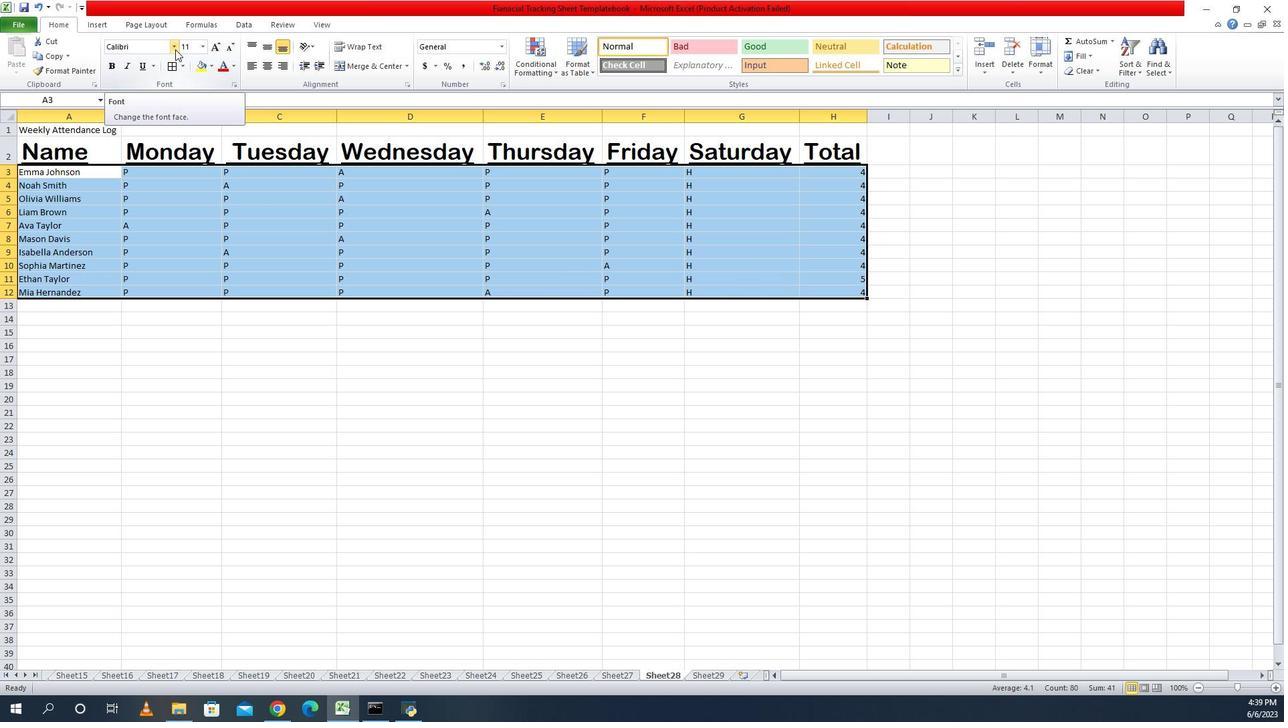 
Action: Mouse moved to (165, 134)
Screenshot: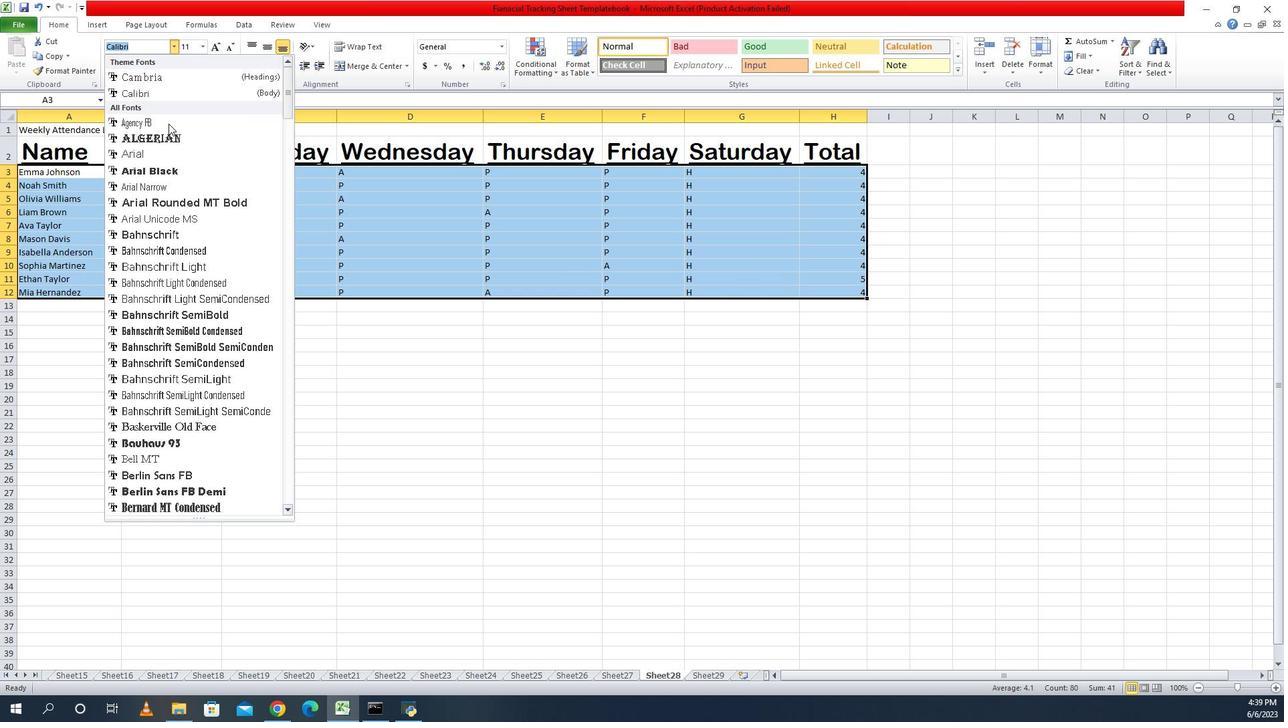 
Action: Key pressed <Key.caps_lock>B<Key.caps_lock>rowallia<Key.space>new<Key.enter>
Screenshot: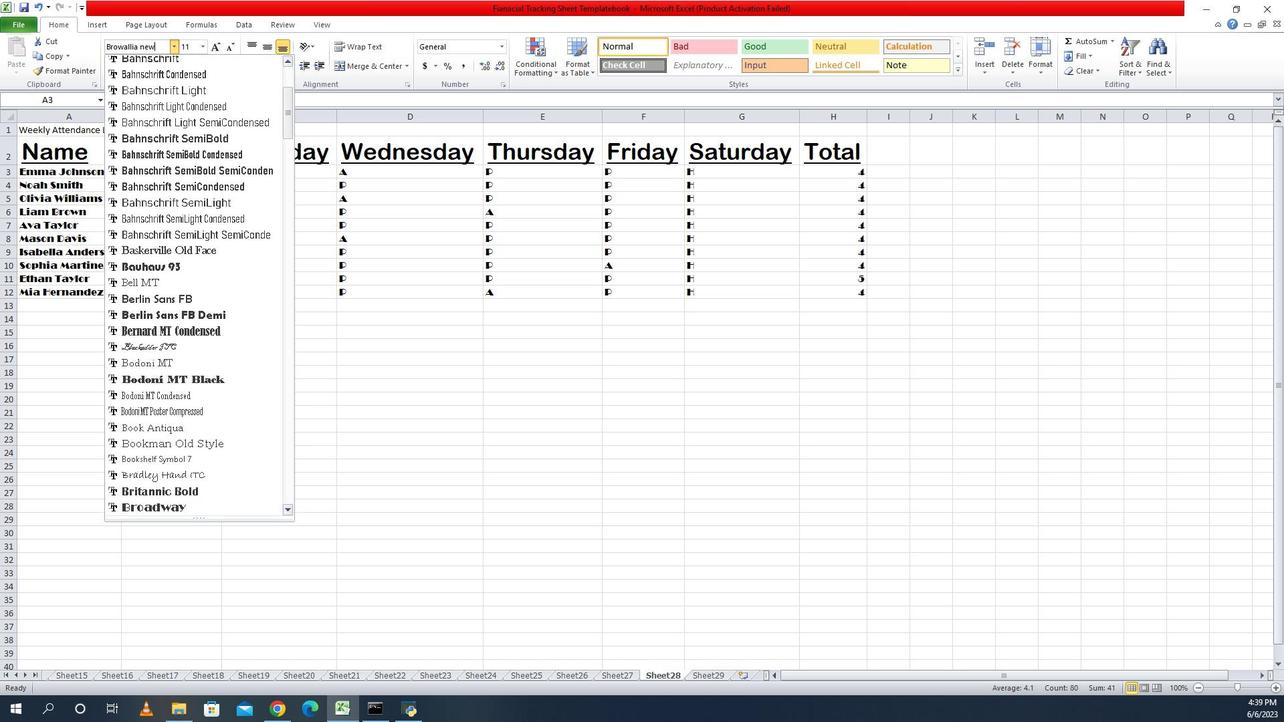 
Action: Mouse moved to (194, 57)
Screenshot: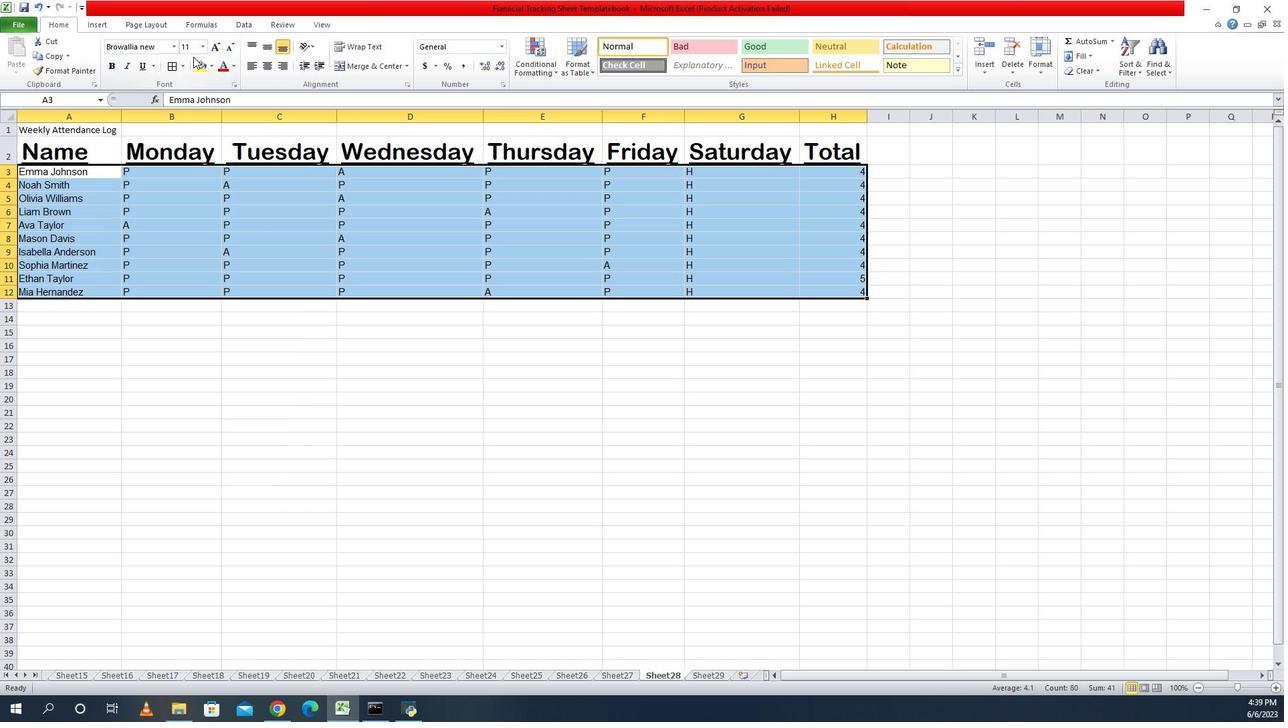 
Action: Mouse pressed left at (194, 57)
Screenshot: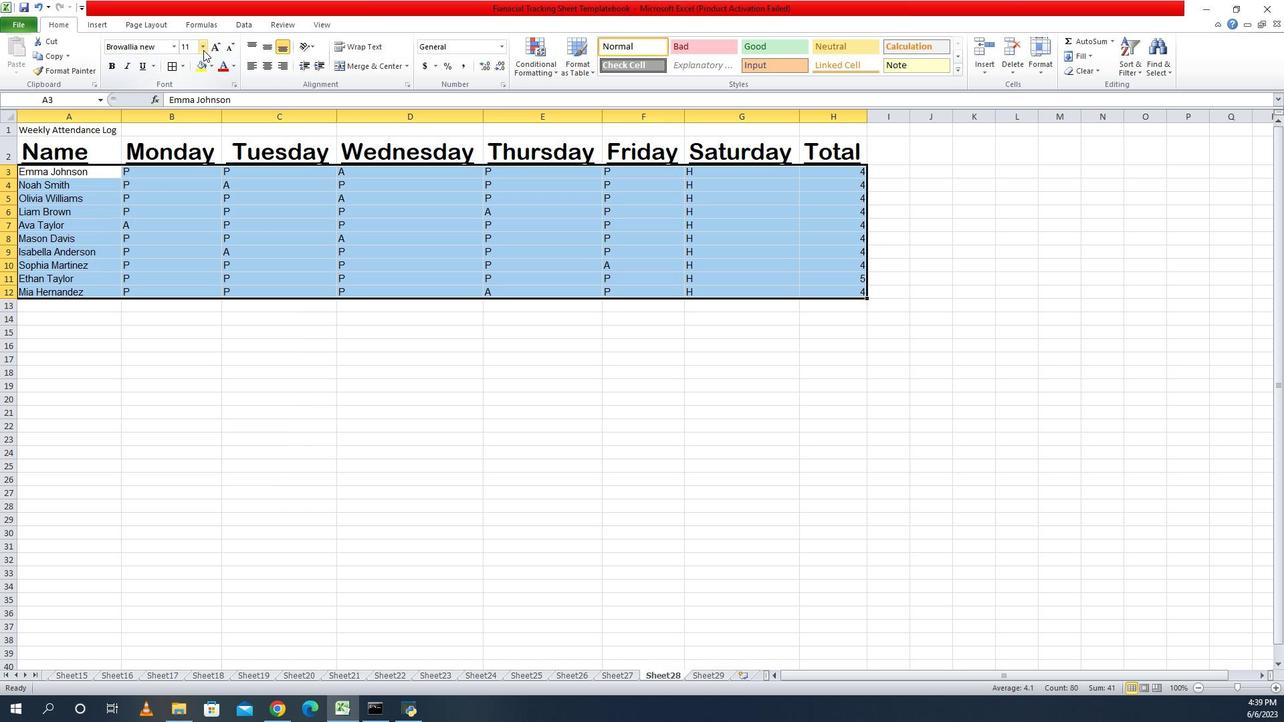 
Action: Mouse moved to (183, 139)
Screenshot: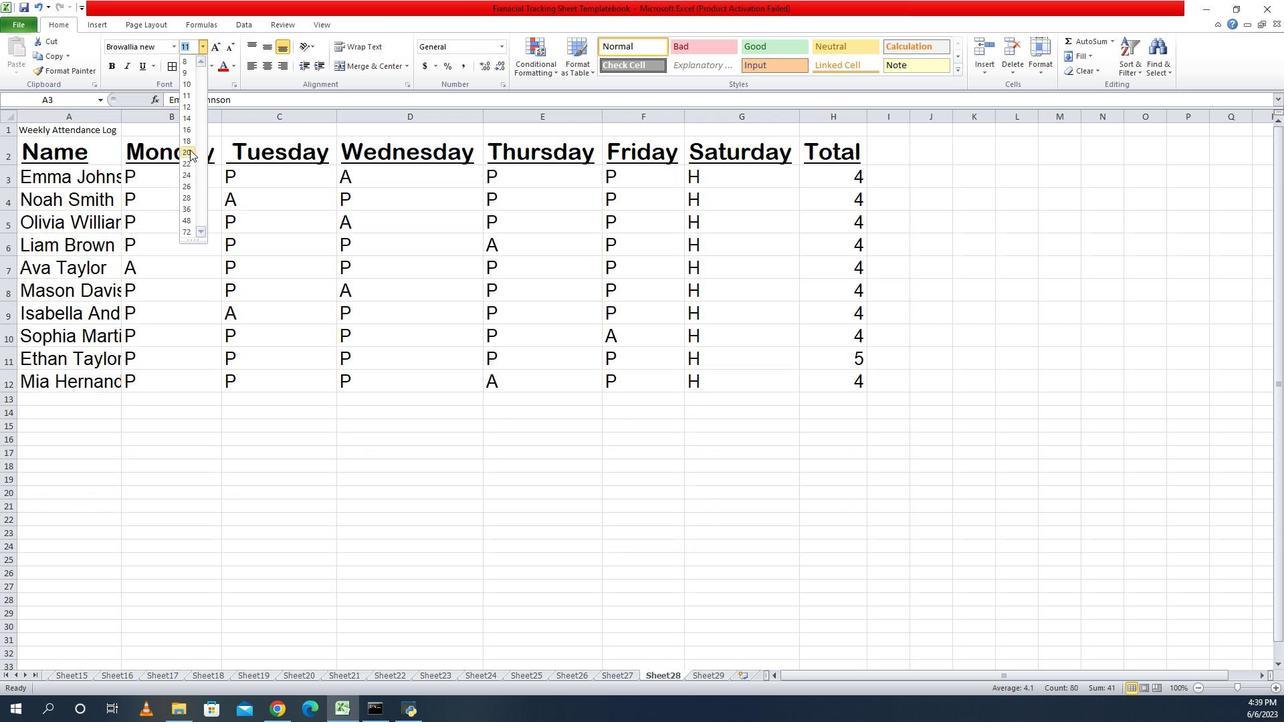 
Action: Mouse pressed left at (183, 139)
Screenshot: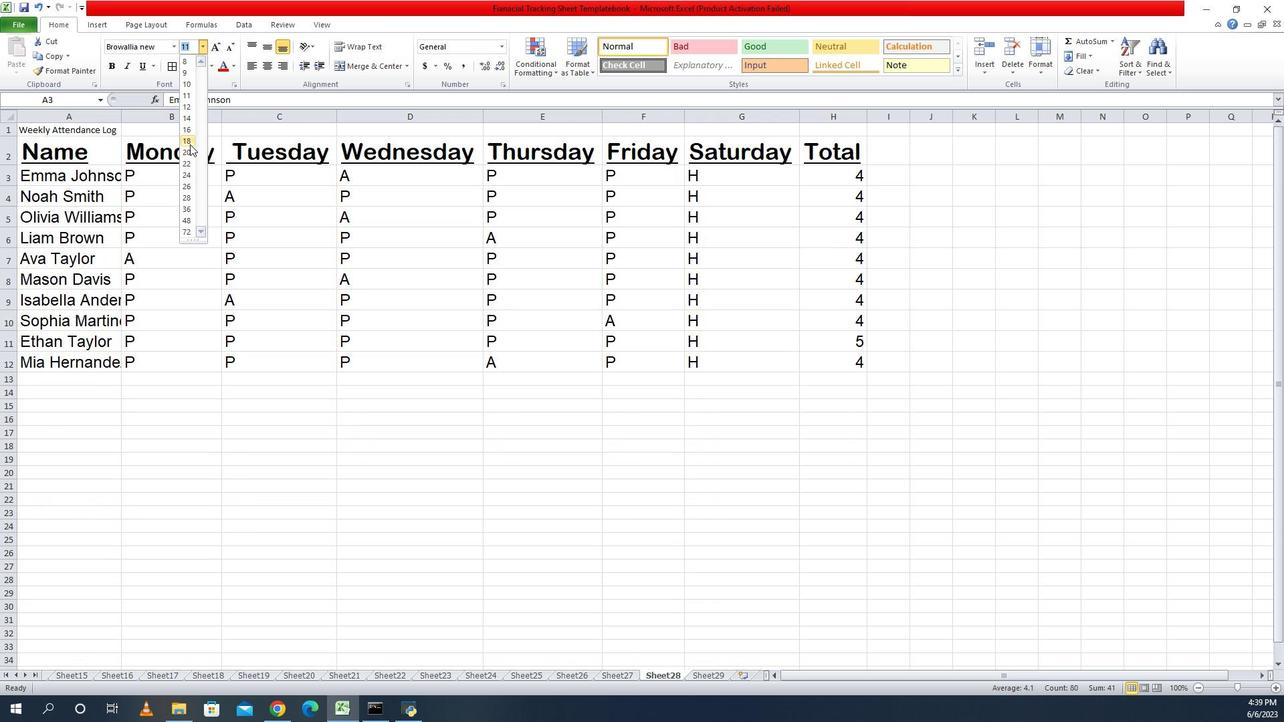 
Action: Mouse moved to (76, 145)
Screenshot: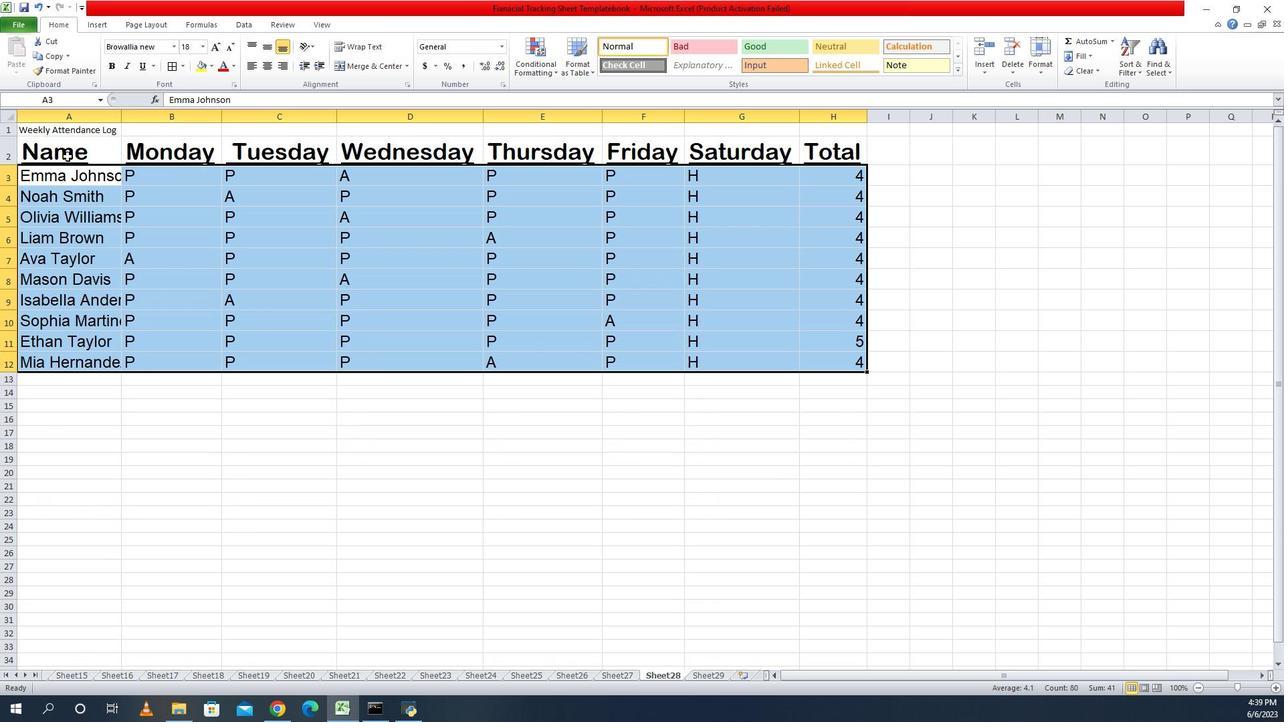 
Action: Mouse pressed left at (76, 145)
Screenshot: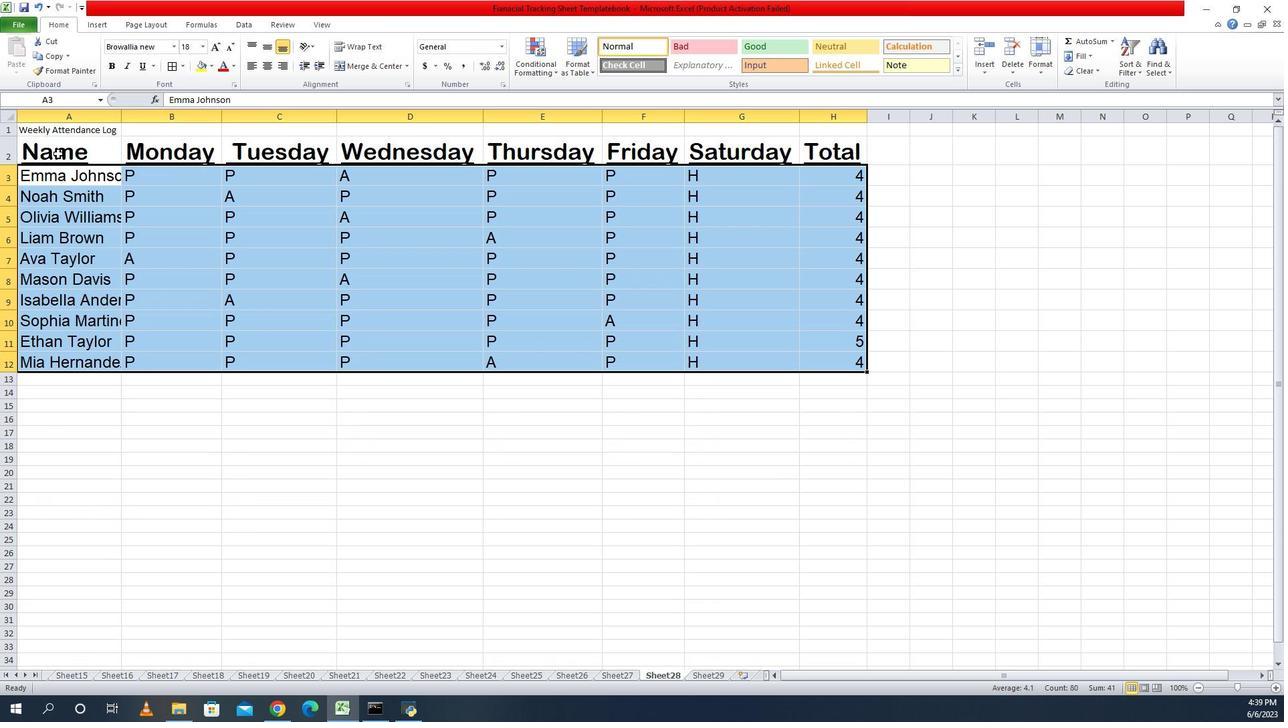 
Action: Mouse moved to (244, 57)
Screenshot: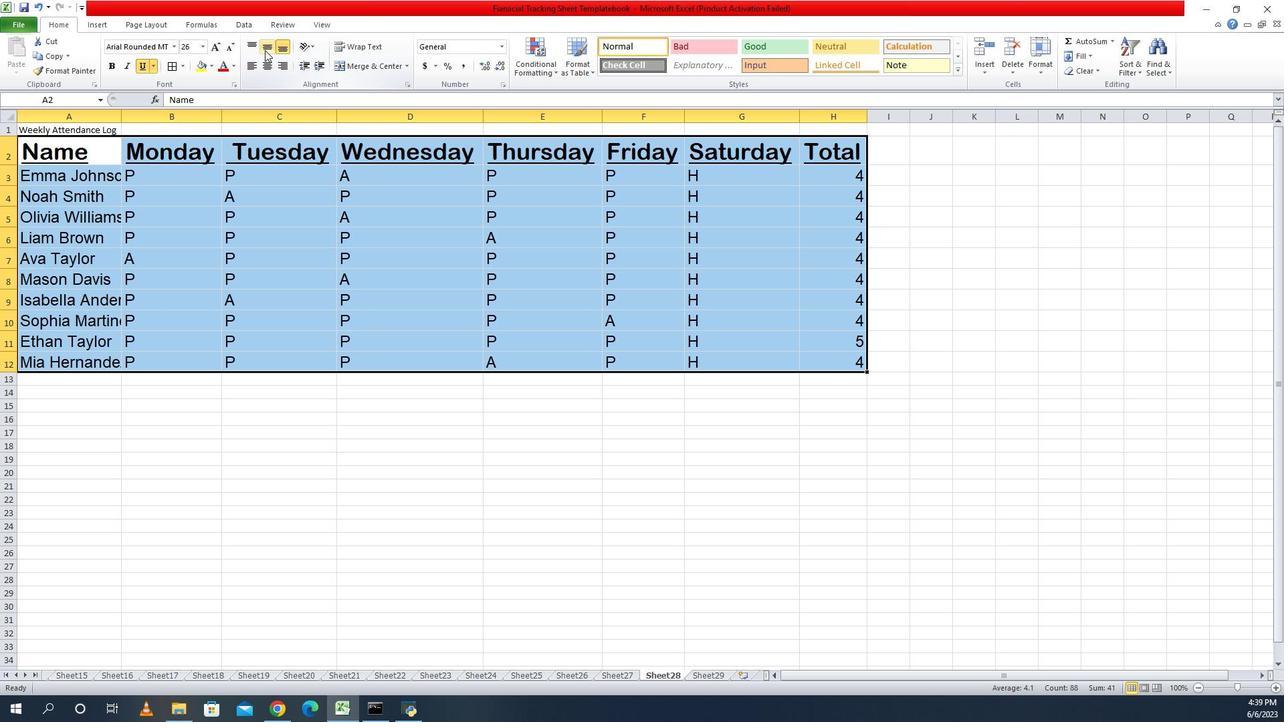 
Action: Mouse pressed left at (244, 57)
Screenshot: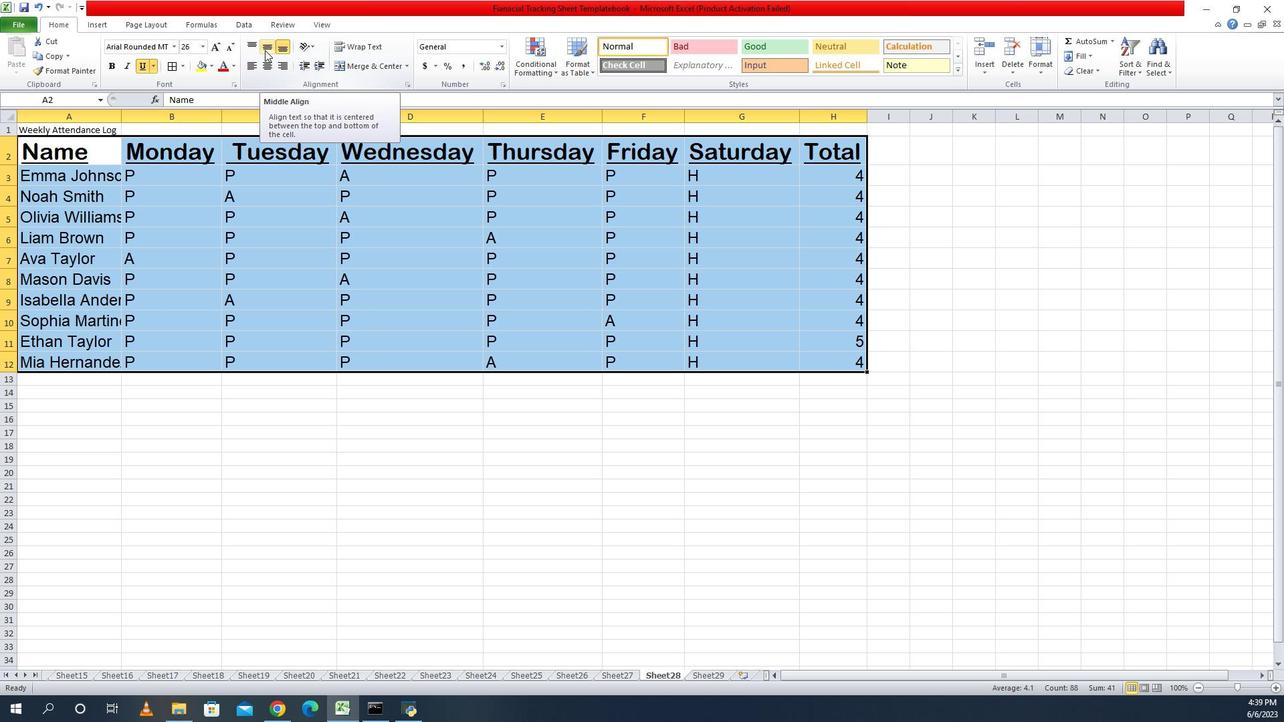 
Action: Mouse moved to (236, 72)
Screenshot: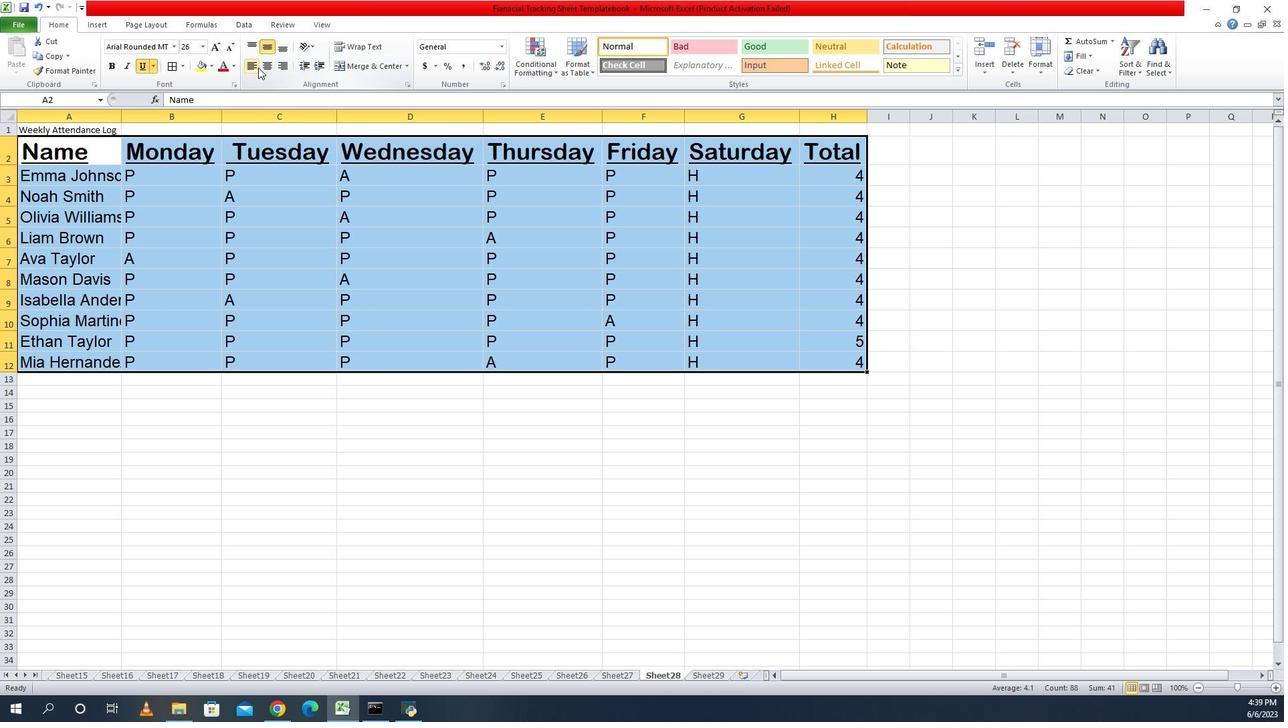 
Action: Mouse pressed left at (236, 72)
Screenshot: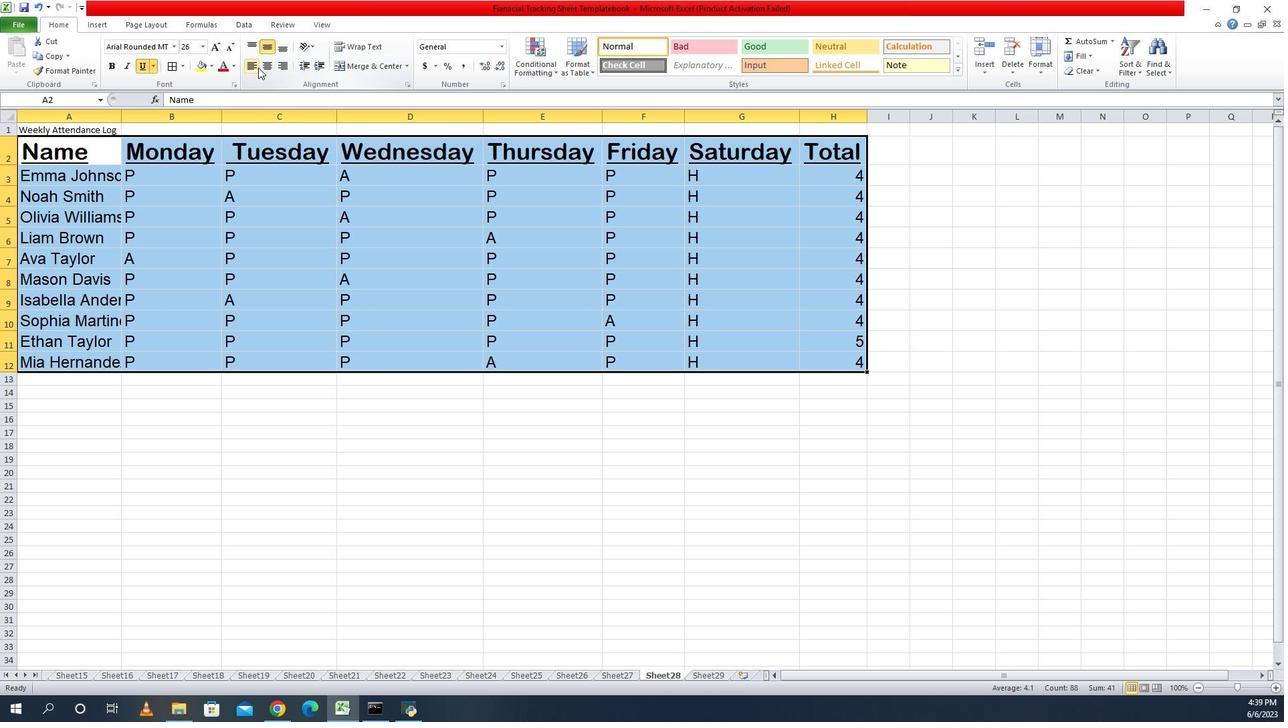 
Action: Mouse moved to (434, 361)
Screenshot: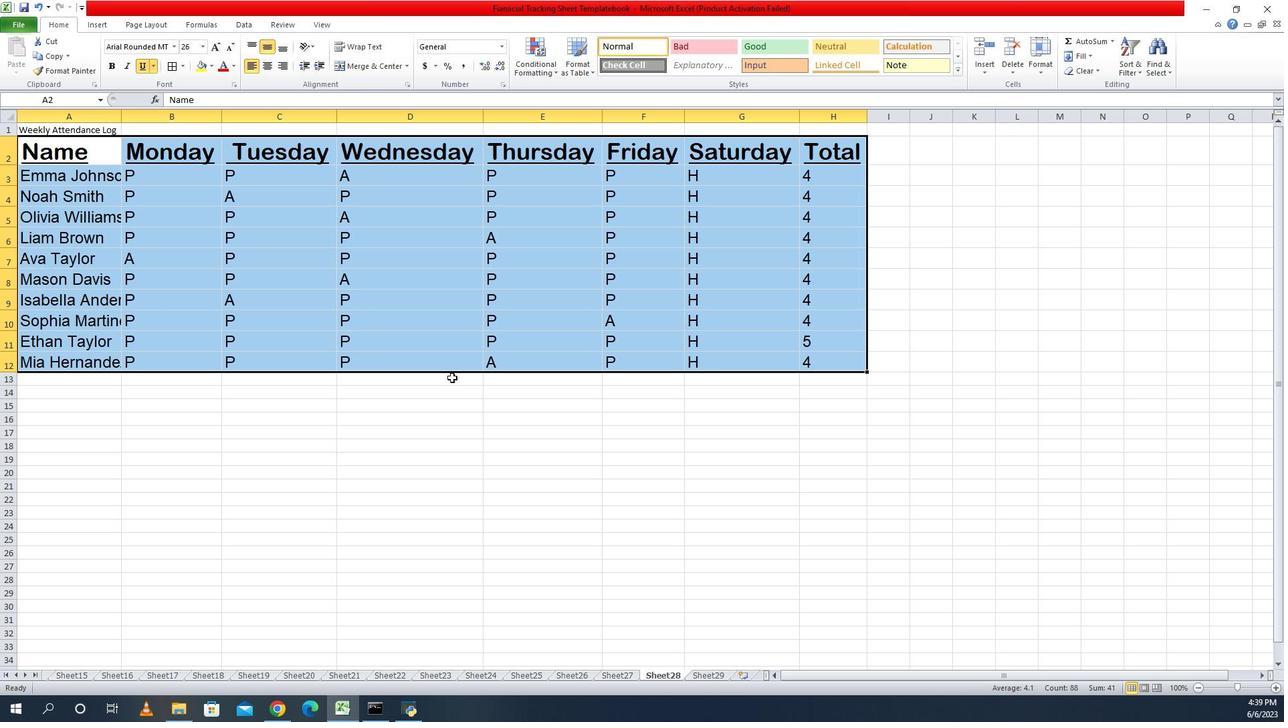 
Action: Mouse pressed left at (434, 361)
Screenshot: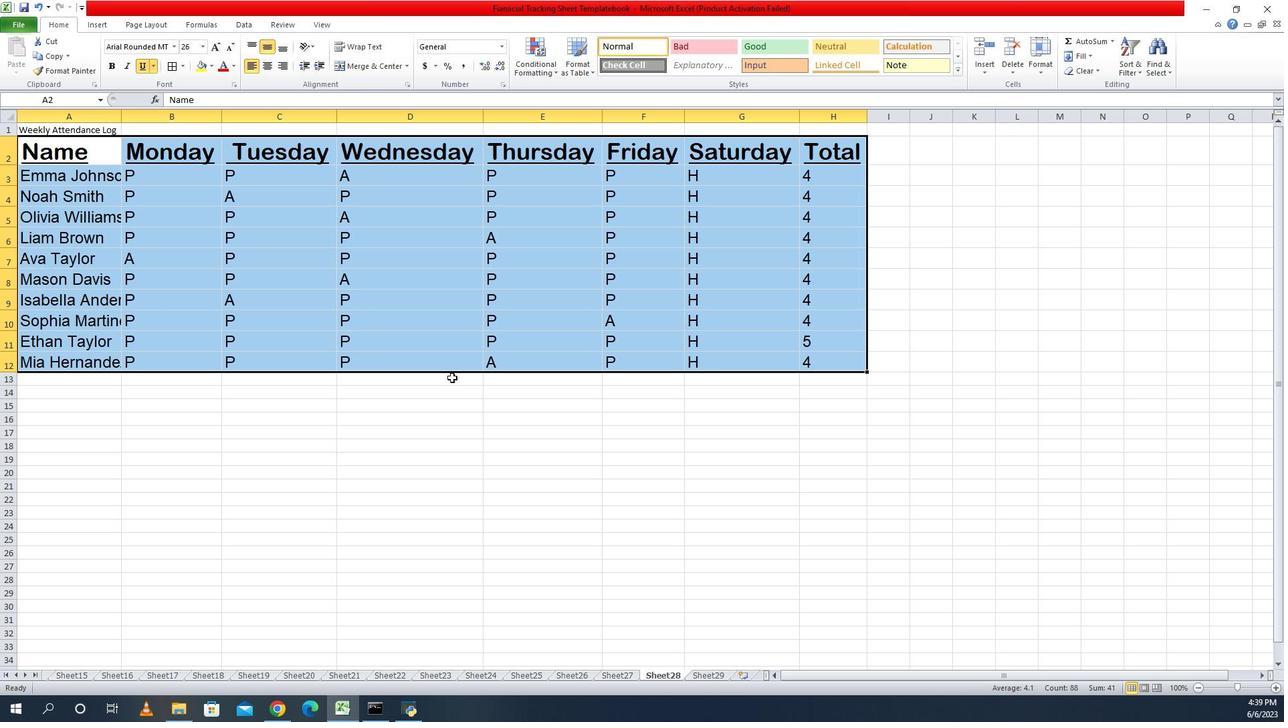 
